 Task: In the  document invoice.rtf Use the tool word Count 'and display word count while typing'. Find the word using Dictionary 'joyous'. Below name insert the link: www.facebook.com
Action: Mouse moved to (306, 404)
Screenshot: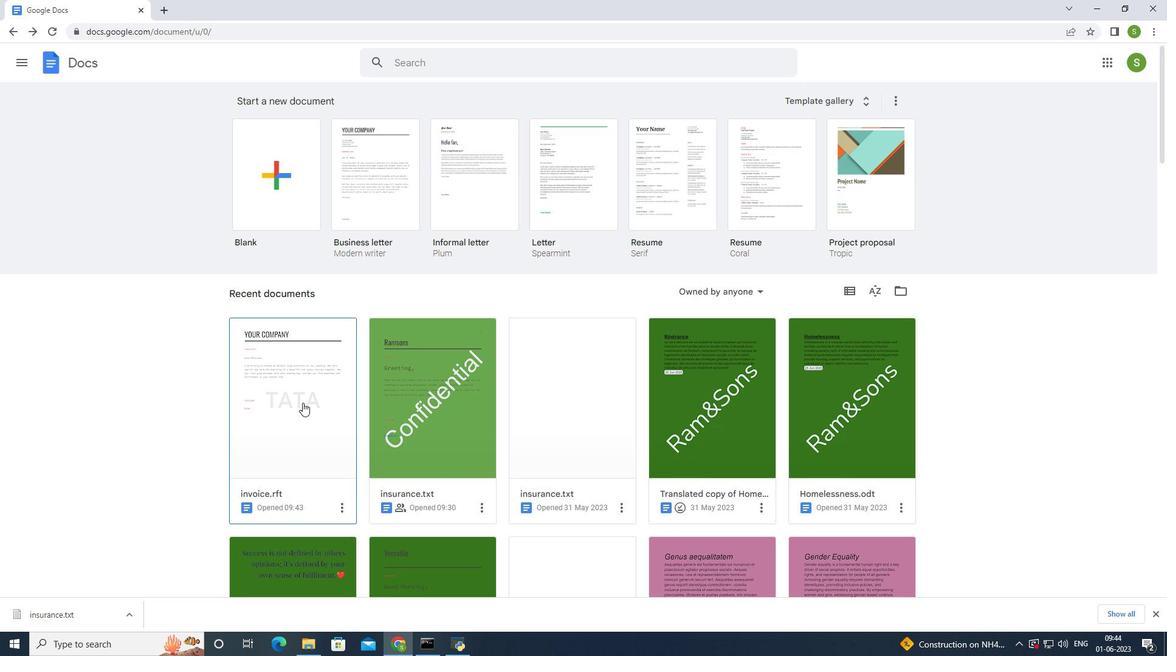 
Action: Mouse pressed left at (306, 404)
Screenshot: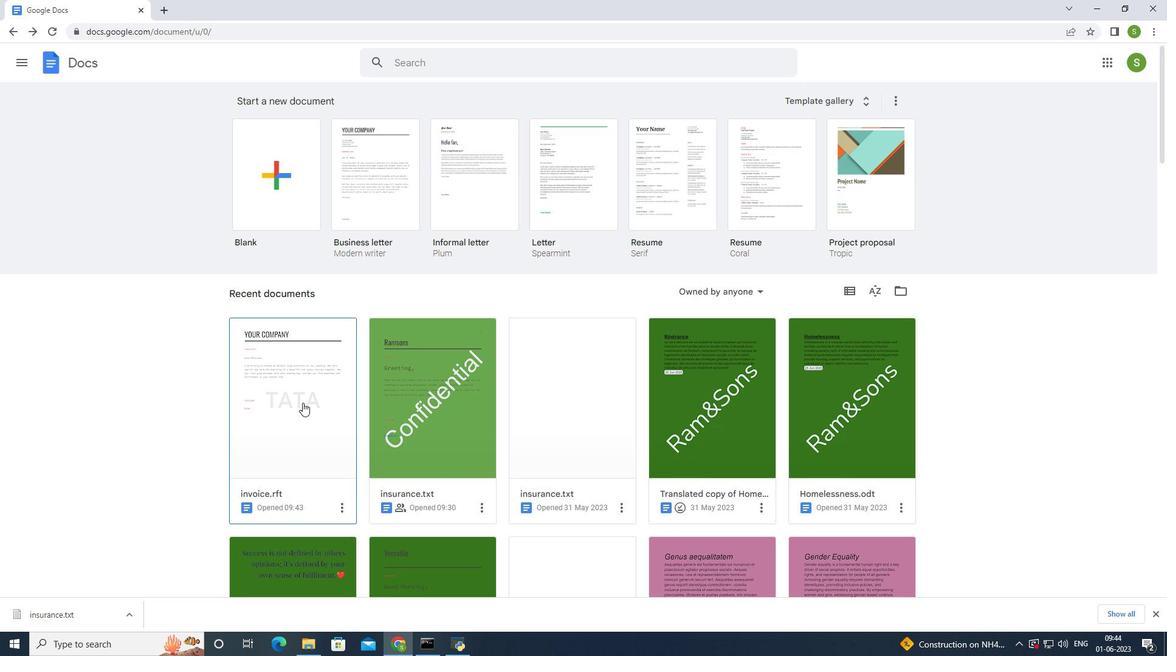 
Action: Mouse moved to (45, 68)
Screenshot: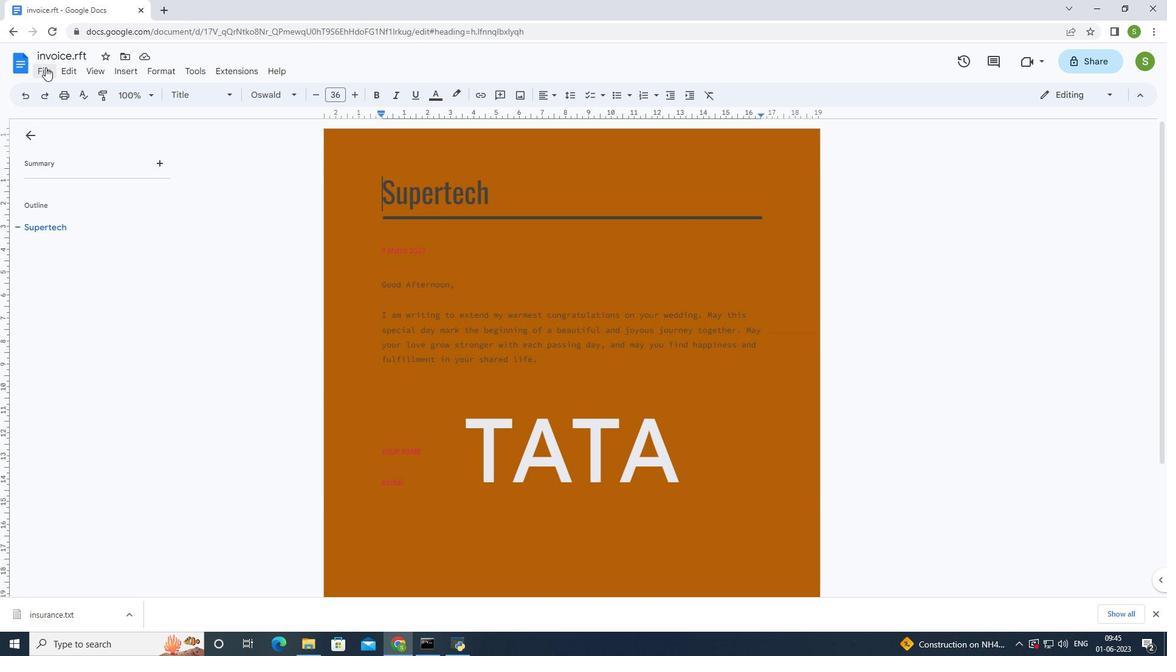 
Action: Mouse pressed left at (45, 68)
Screenshot: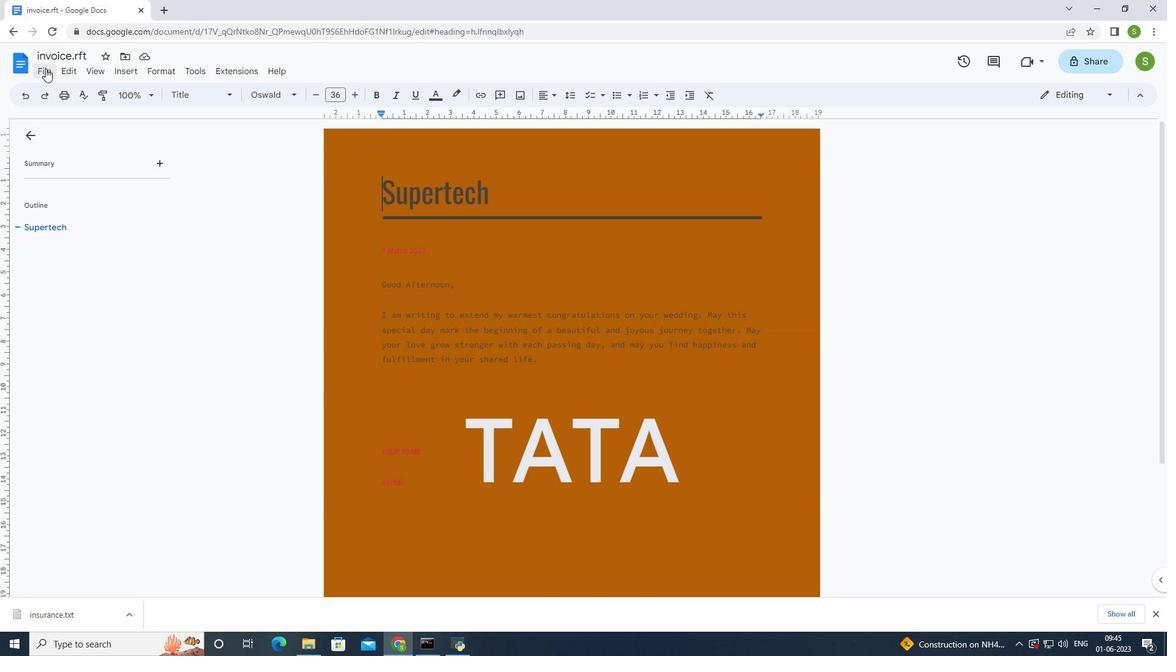 
Action: Mouse moved to (204, 116)
Screenshot: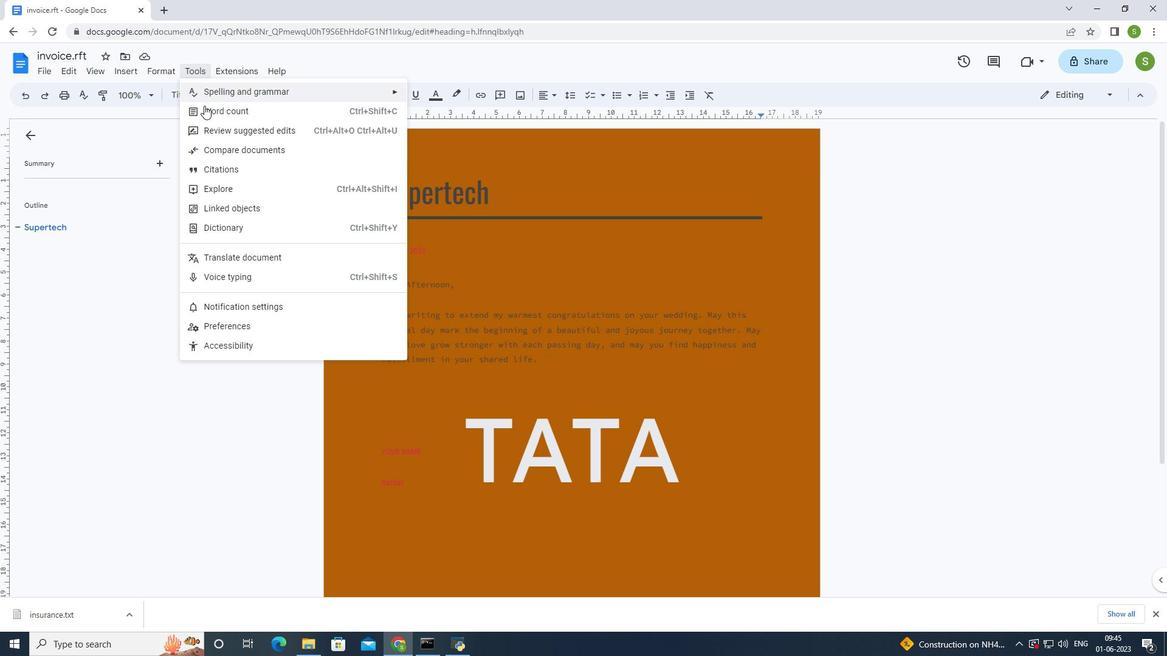 
Action: Mouse pressed left at (204, 116)
Screenshot: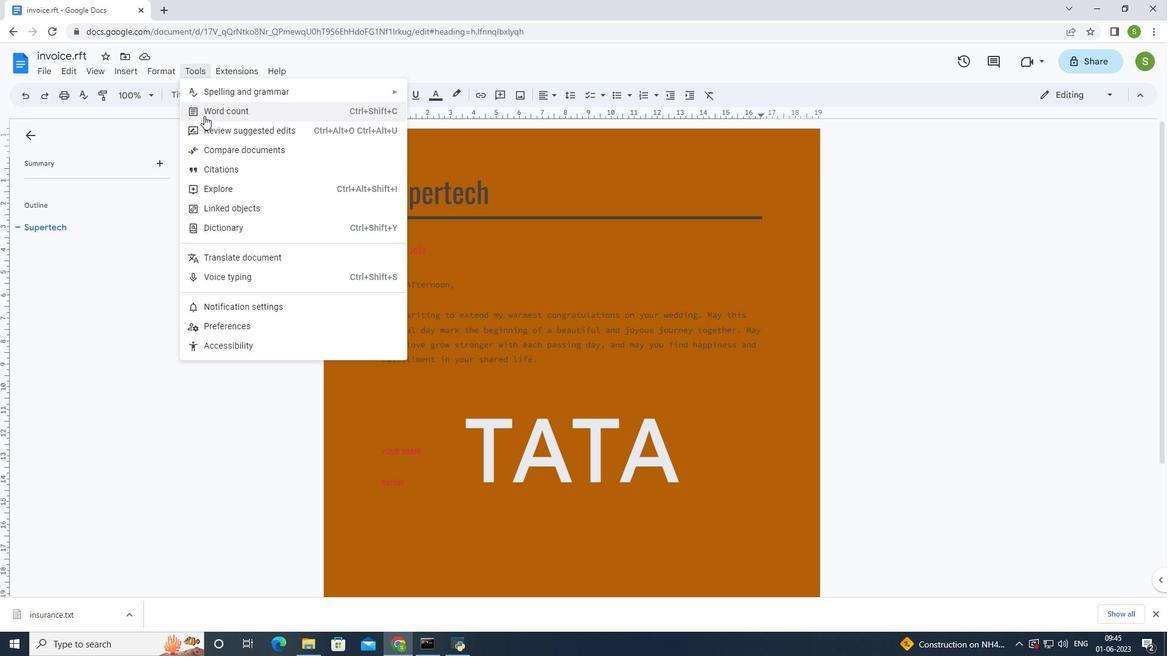 
Action: Mouse moved to (503, 378)
Screenshot: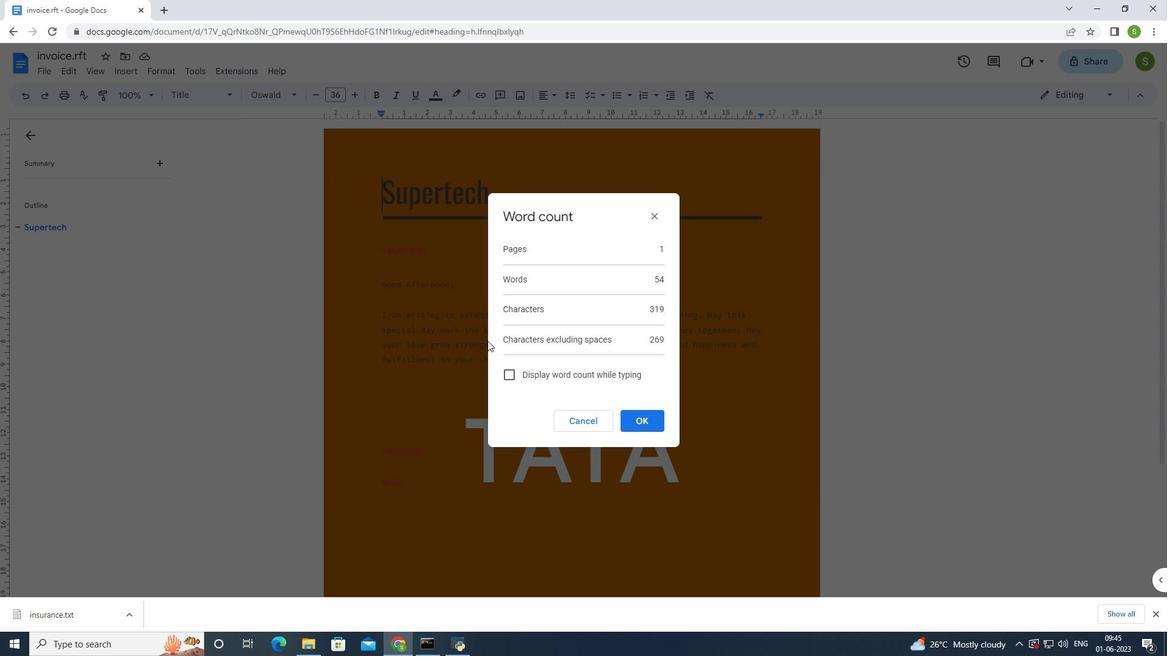 
Action: Mouse pressed left at (503, 378)
Screenshot: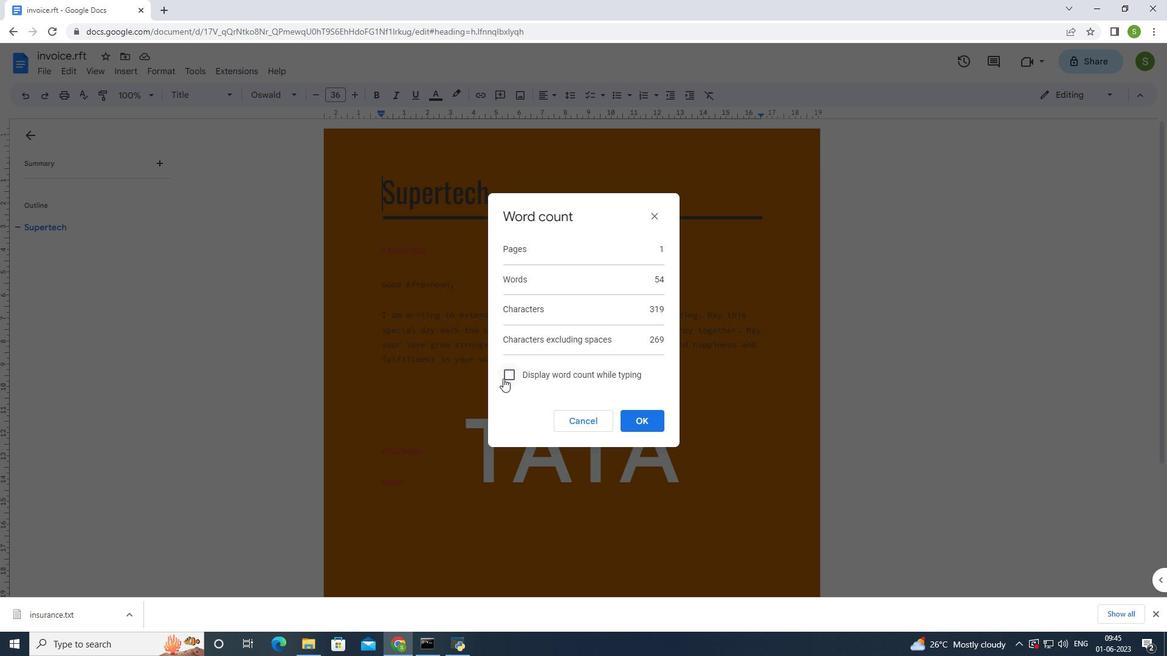 
Action: Mouse moved to (638, 425)
Screenshot: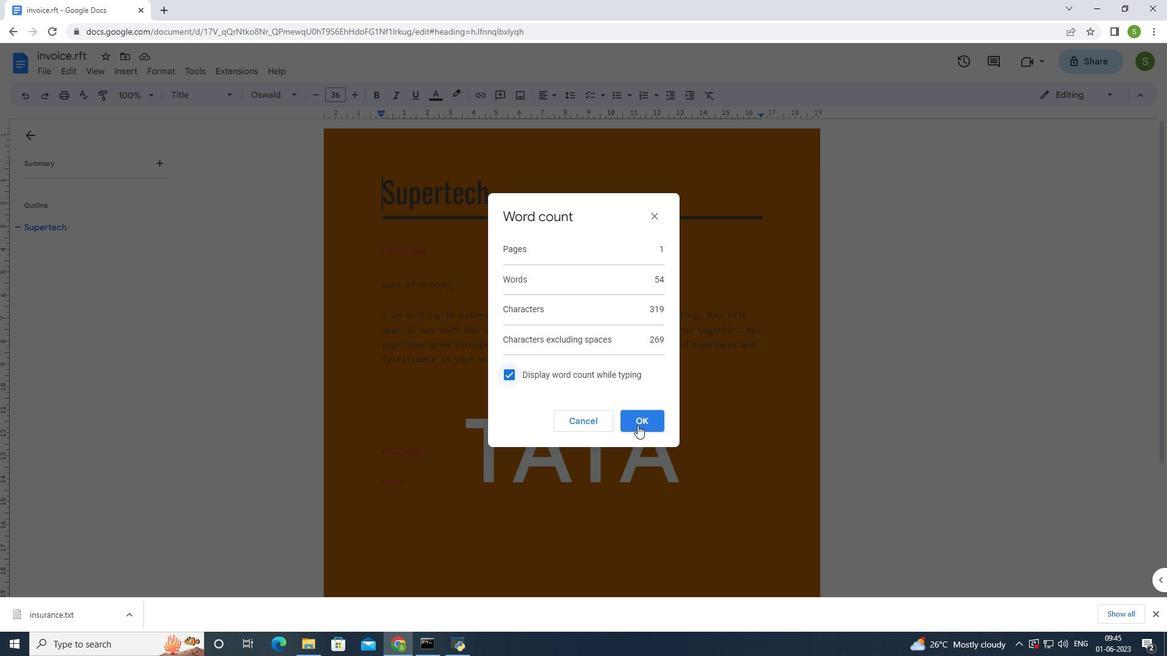 
Action: Mouse pressed left at (638, 425)
Screenshot: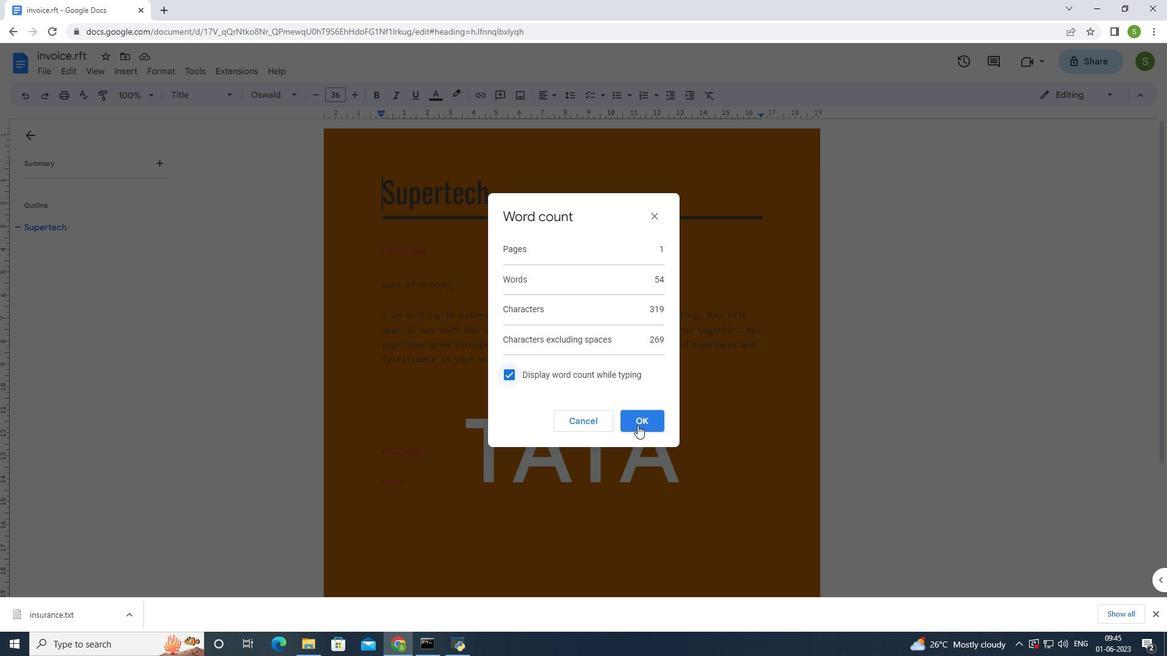 
Action: Mouse moved to (188, 72)
Screenshot: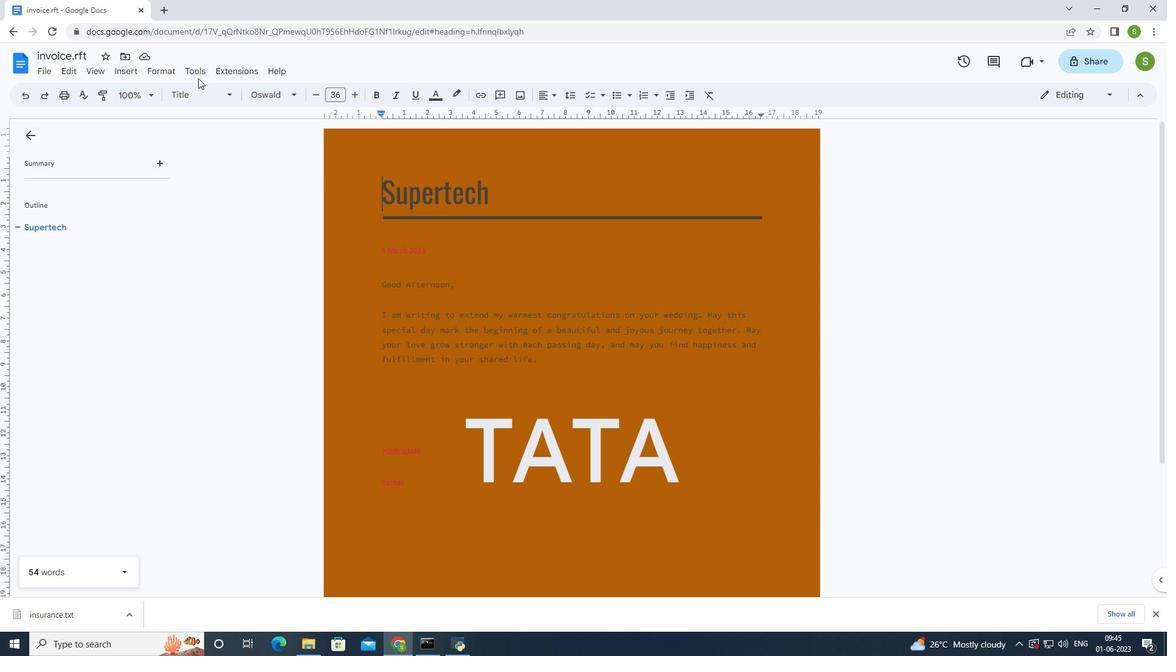 
Action: Mouse pressed left at (188, 72)
Screenshot: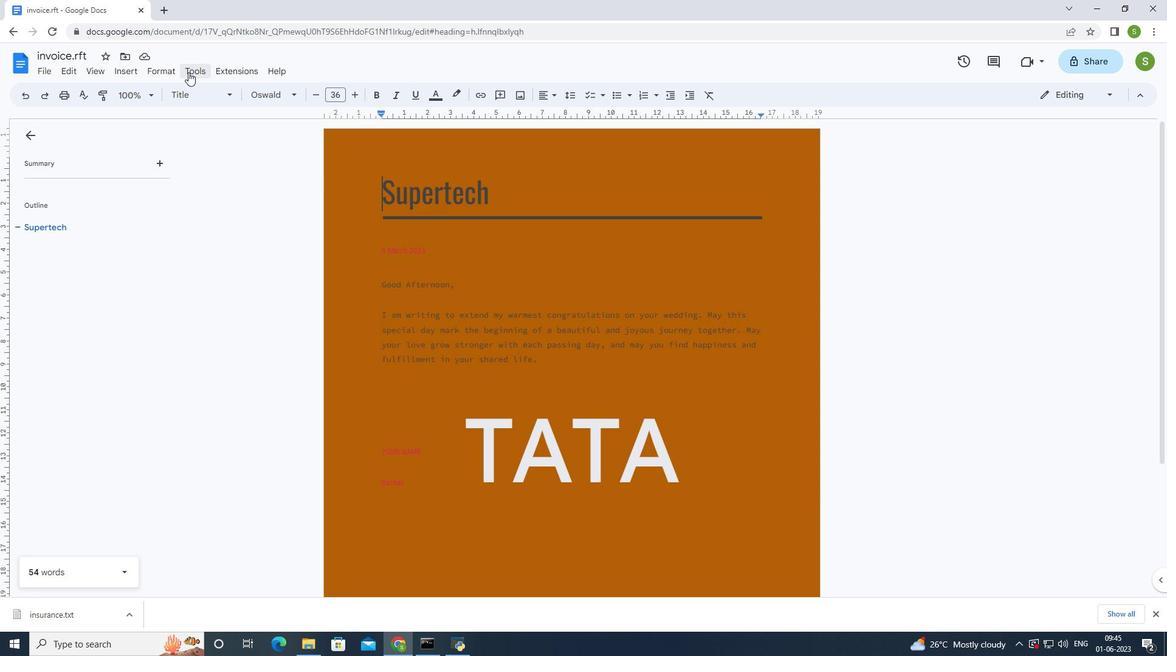 
Action: Mouse moved to (207, 227)
Screenshot: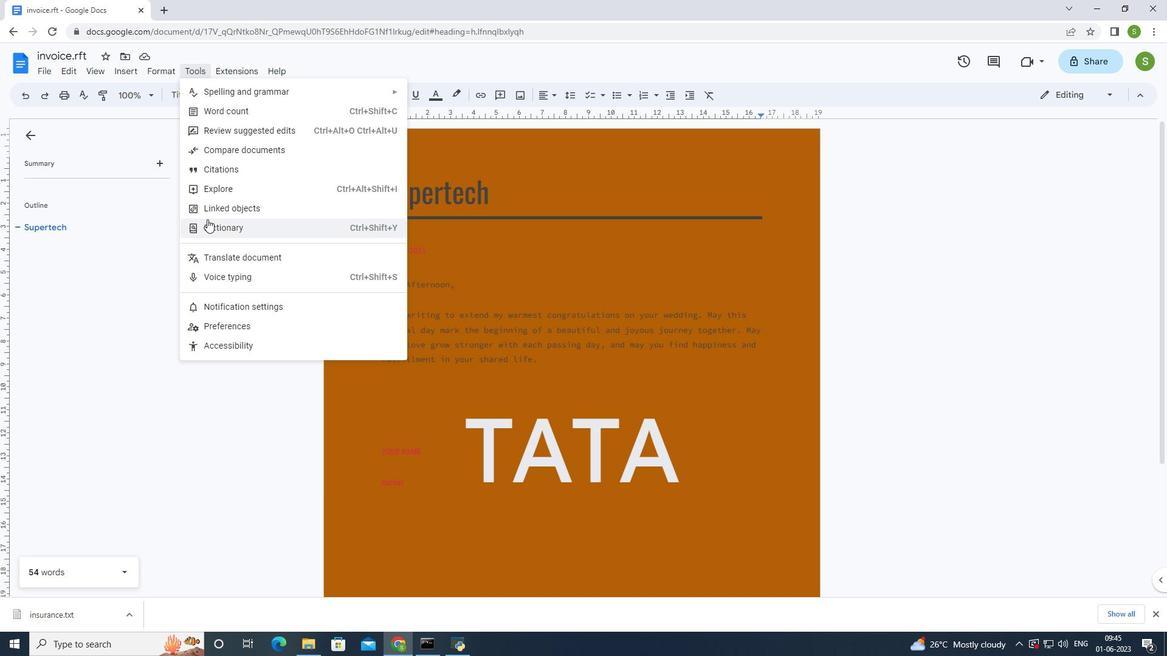 
Action: Mouse pressed left at (207, 227)
Screenshot: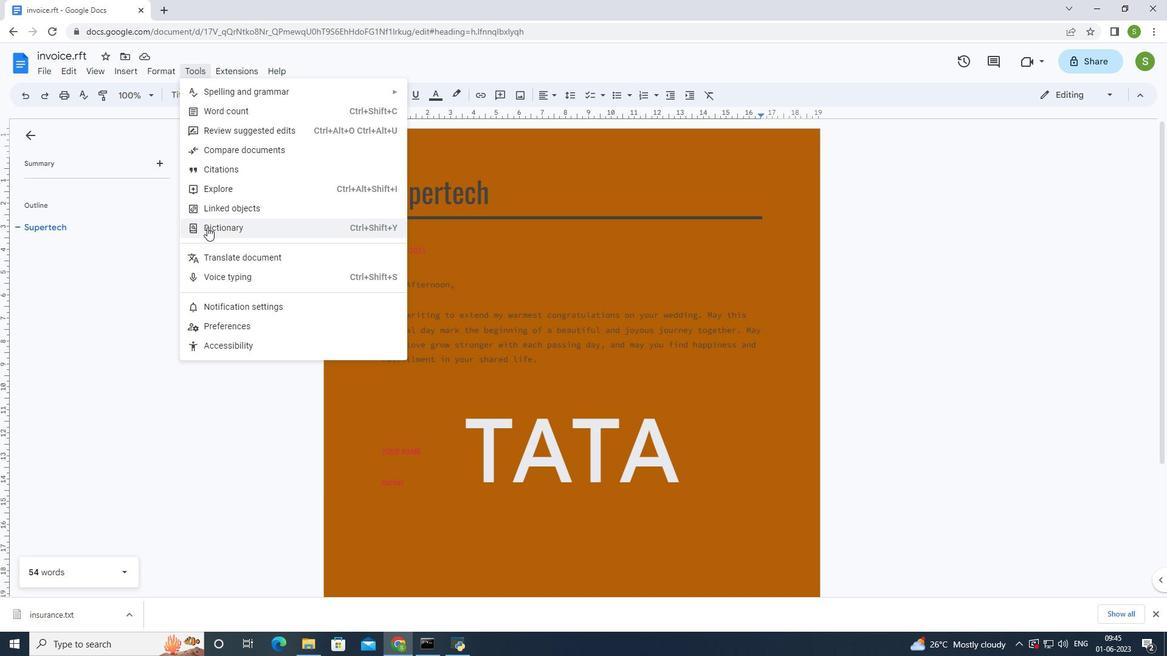 
Action: Mouse moved to (1052, 132)
Screenshot: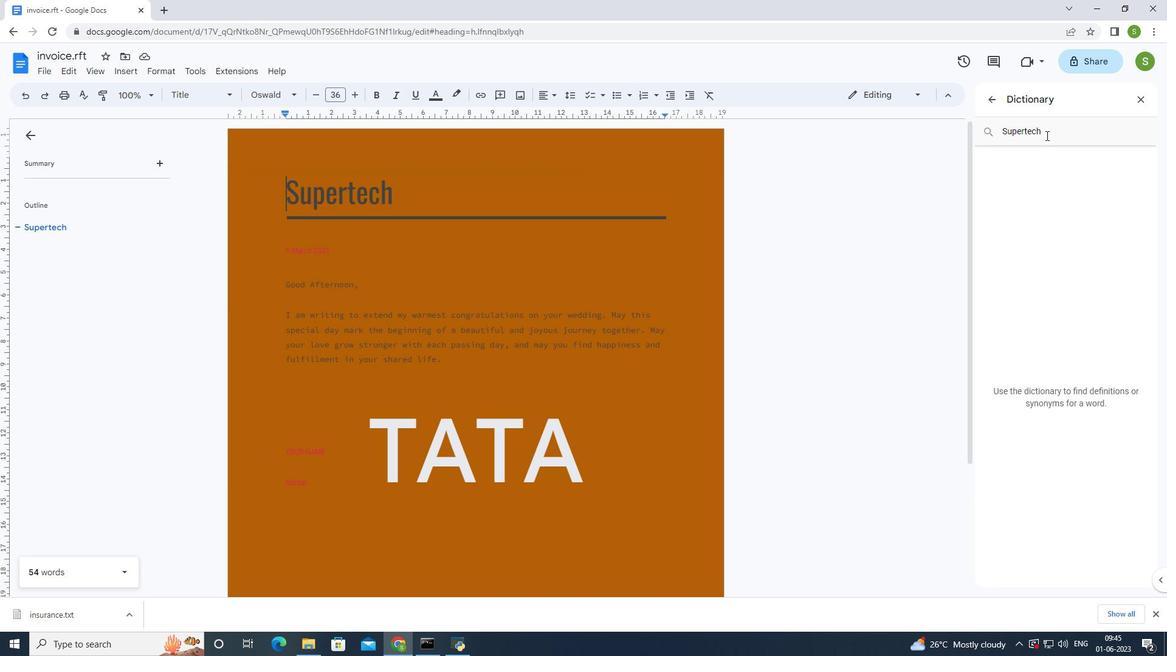 
Action: Mouse pressed left at (1052, 132)
Screenshot: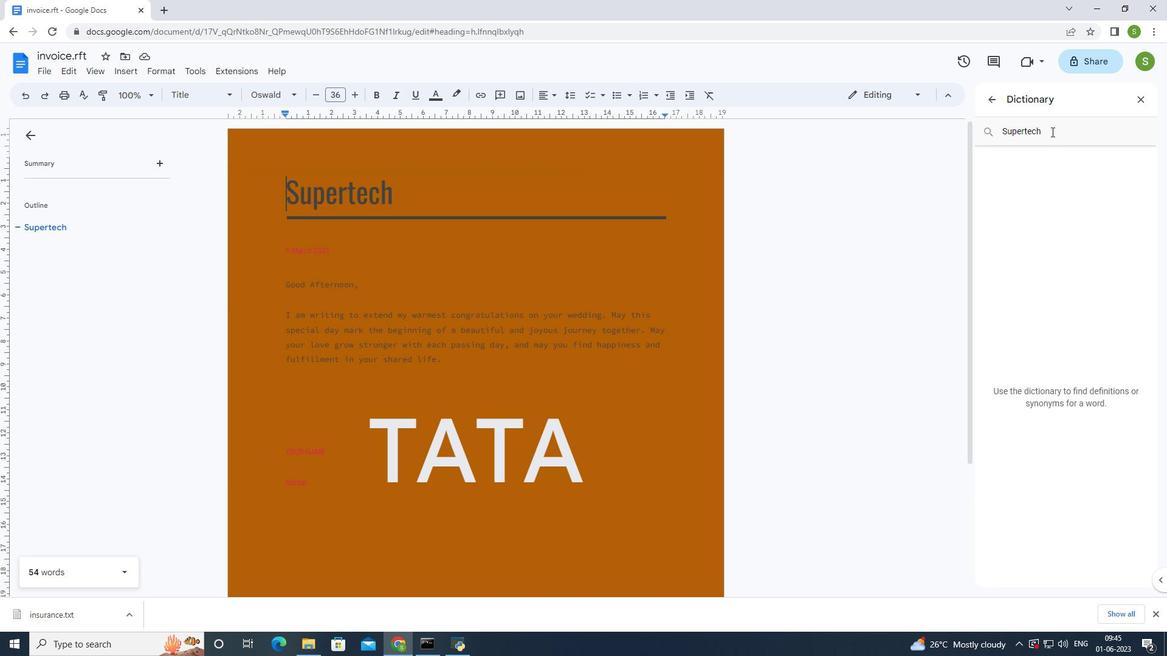 
Action: Mouse moved to (1045, 121)
Screenshot: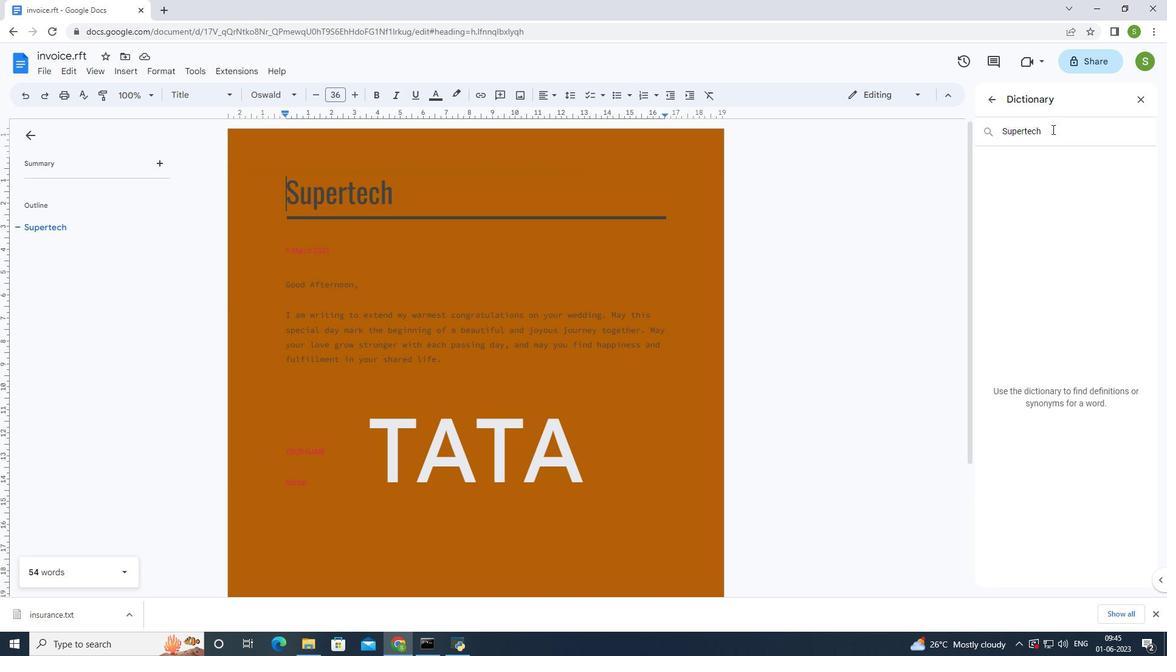 
Action: Key pressed <Key.backspace><Key.backspace><Key.backspace><Key.backspace><Key.backspace><Key.backspace><Key.backspace><Key.backspace><Key.backspace><Key.backspace><Key.backspace><Key.backspace><Key.backspace>joyous<Key.enter>
Screenshot: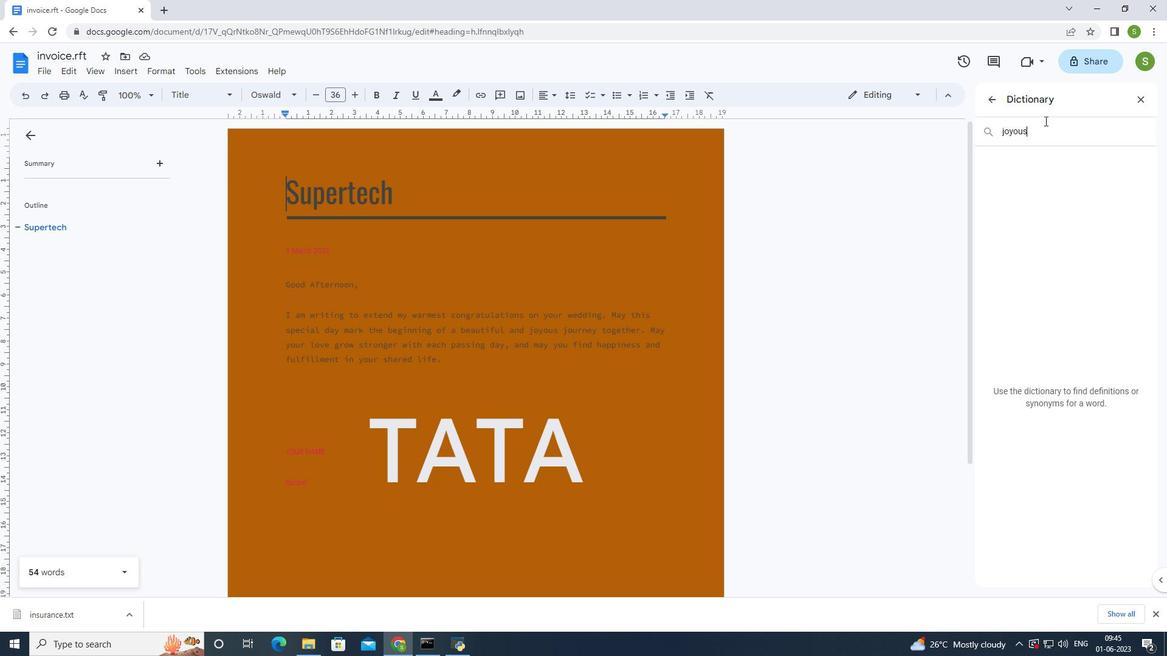 
Action: Mouse moved to (430, 387)
Screenshot: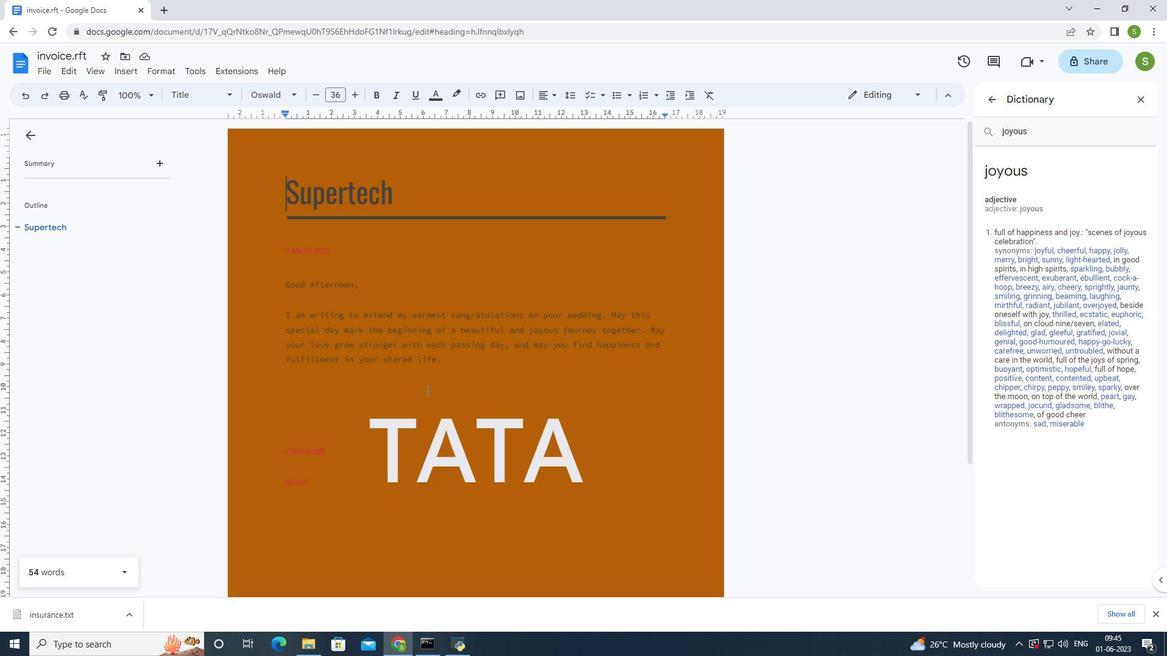 
Action: Mouse scrolled (430, 386) with delta (0, 0)
Screenshot: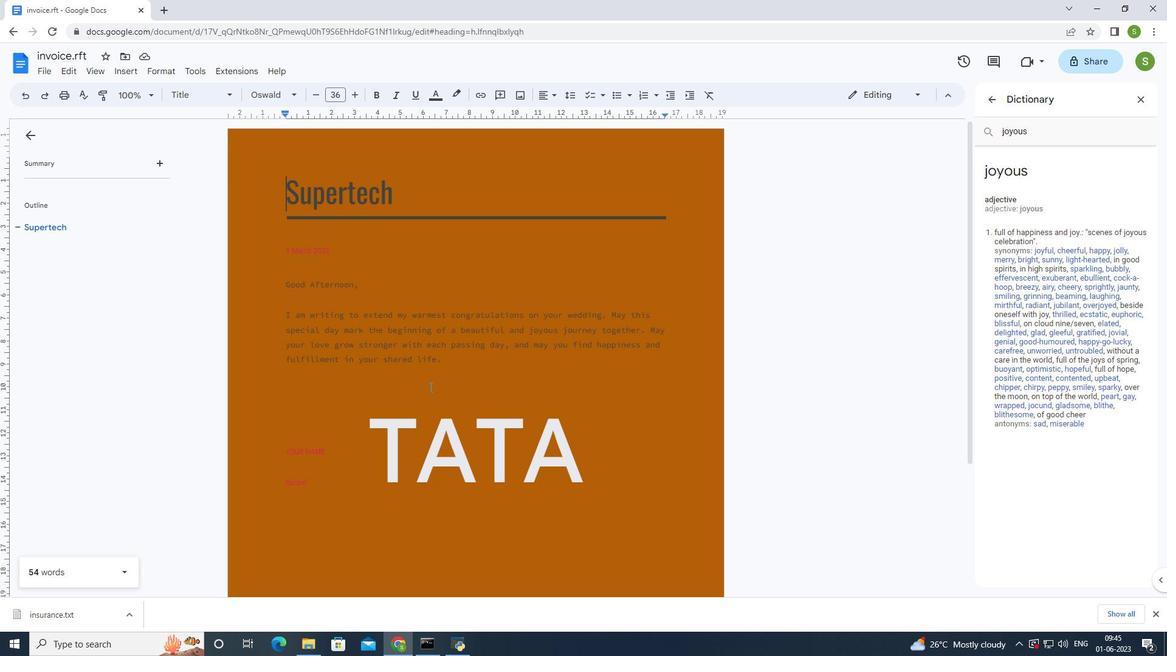
Action: Mouse scrolled (430, 386) with delta (0, 0)
Screenshot: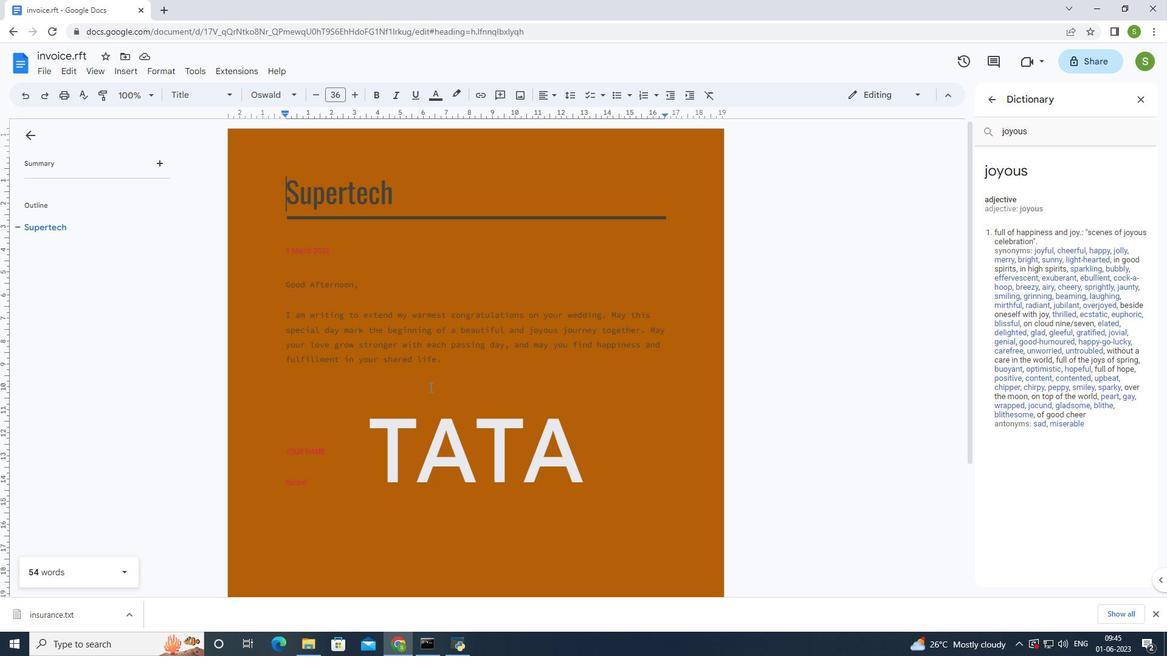 
Action: Mouse moved to (431, 386)
Screenshot: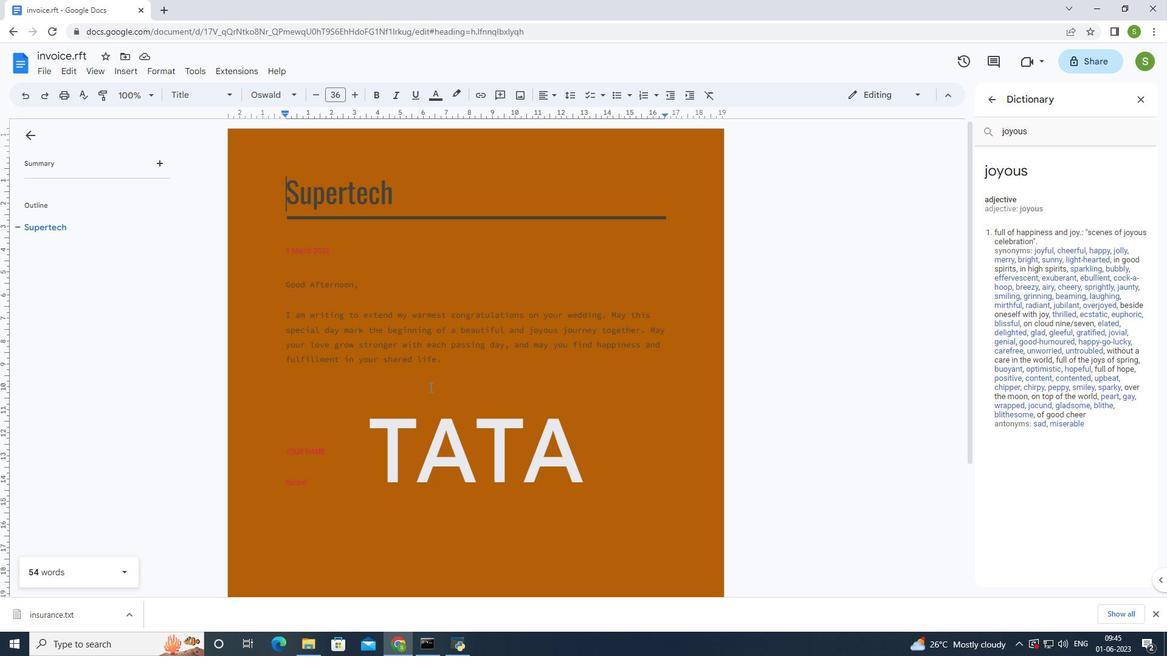 
Action: Mouse scrolled (431, 386) with delta (0, 0)
Screenshot: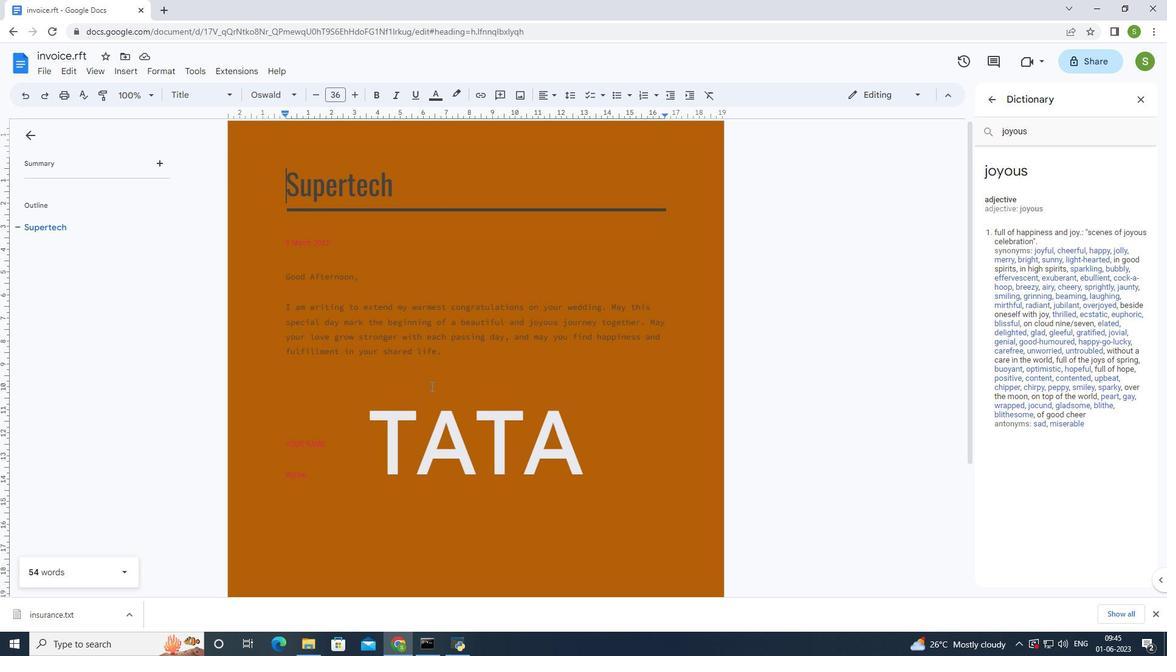 
Action: Mouse scrolled (431, 386) with delta (0, 0)
Screenshot: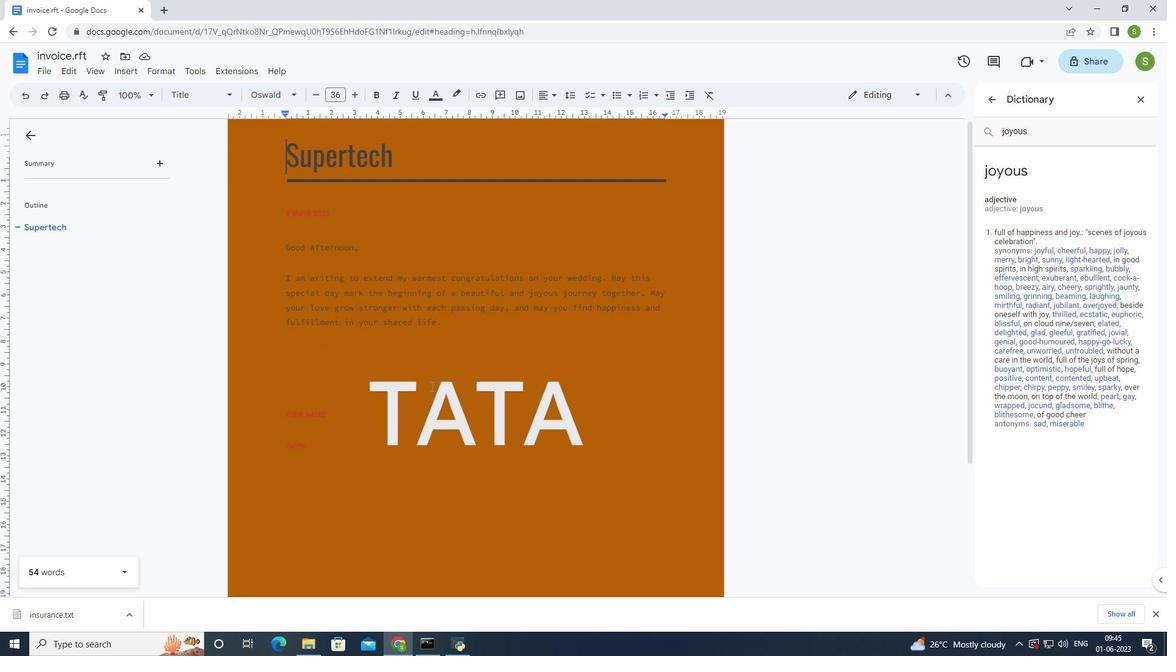 
Action: Mouse moved to (333, 305)
Screenshot: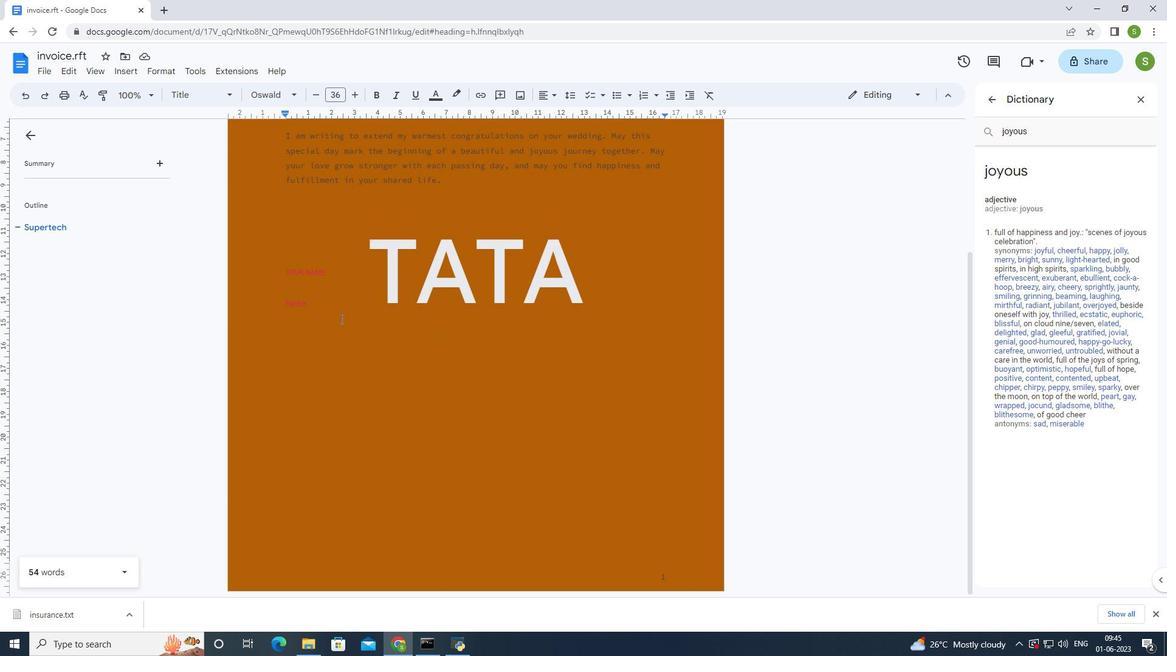 
Action: Mouse pressed left at (333, 305)
Screenshot: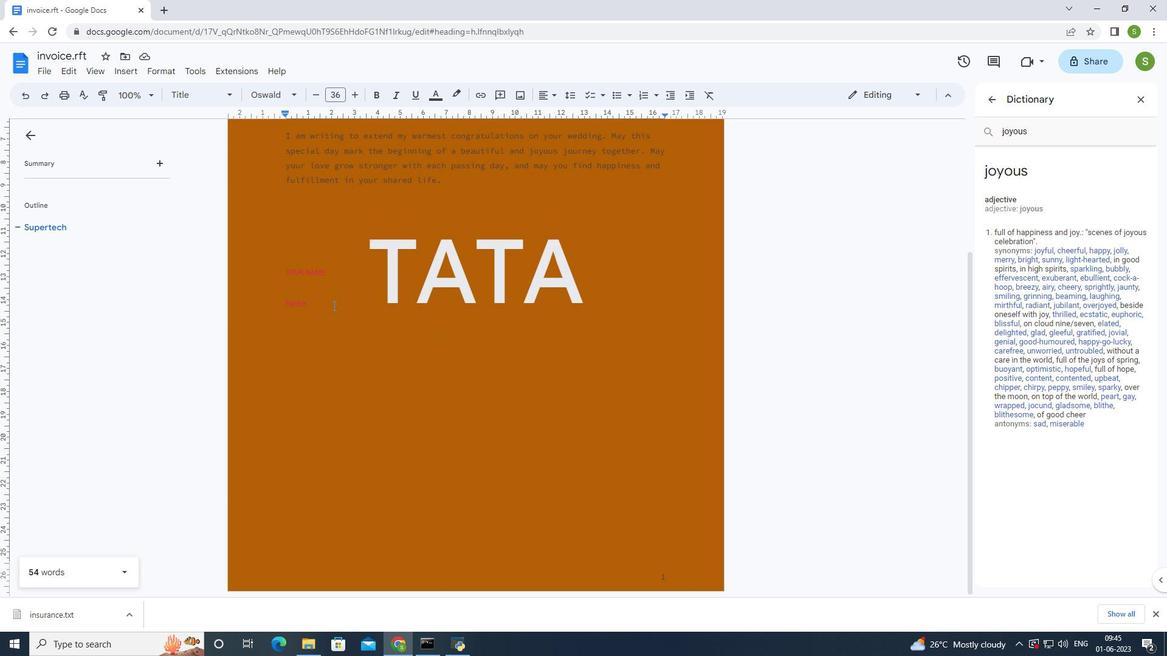 
Action: Mouse moved to (484, 308)
Screenshot: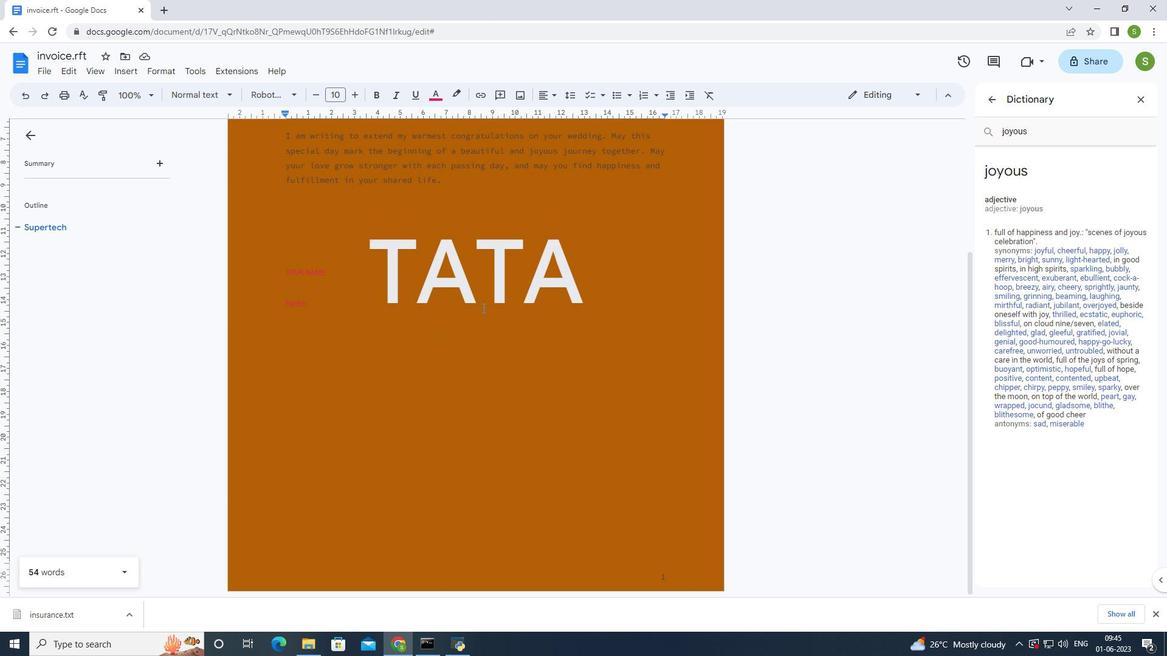 
Action: Key pressed <Key.enter>
Screenshot: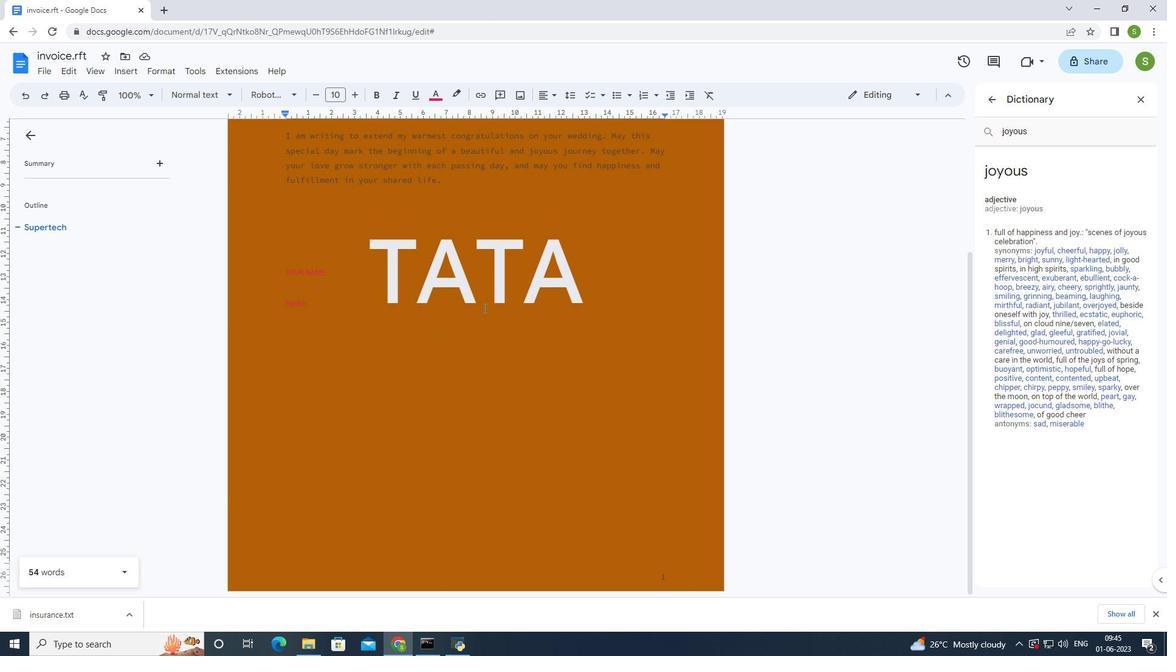 
Action: Mouse moved to (473, 91)
Screenshot: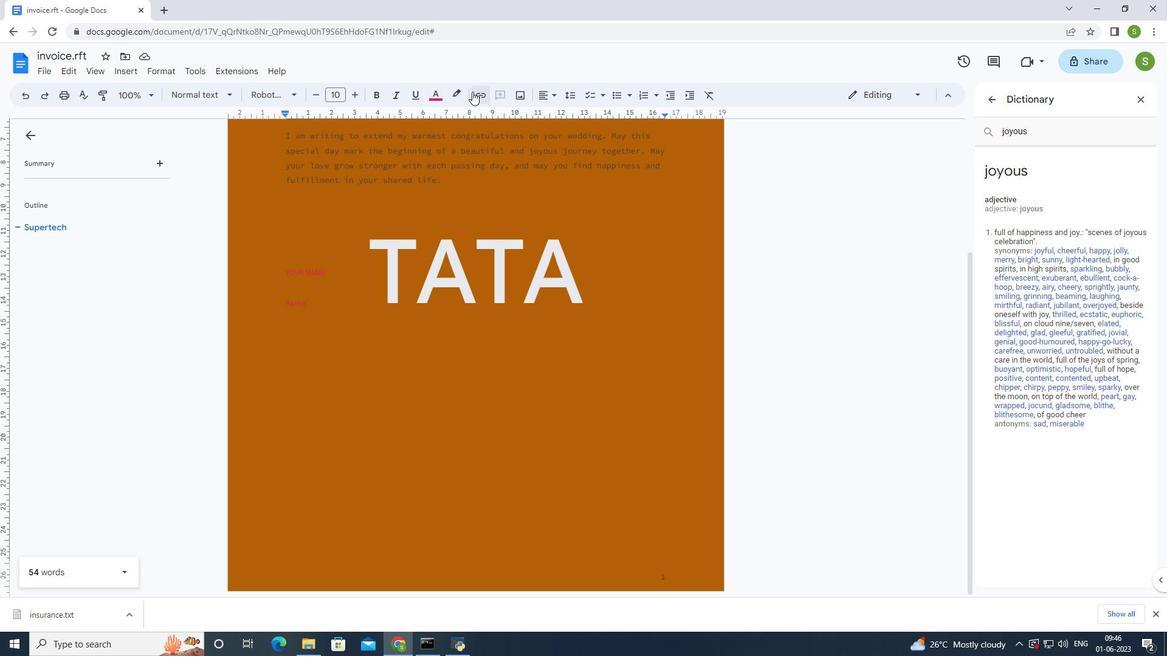 
Action: Mouse pressed left at (473, 91)
Screenshot: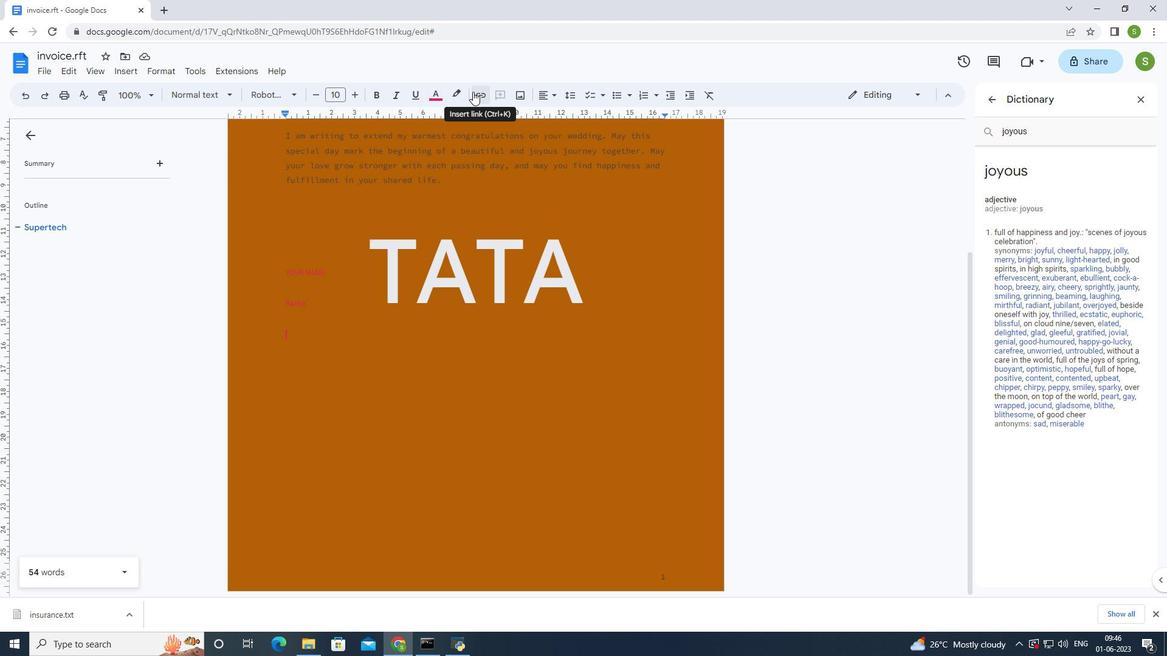 
Action: Mouse moved to (347, 396)
Screenshot: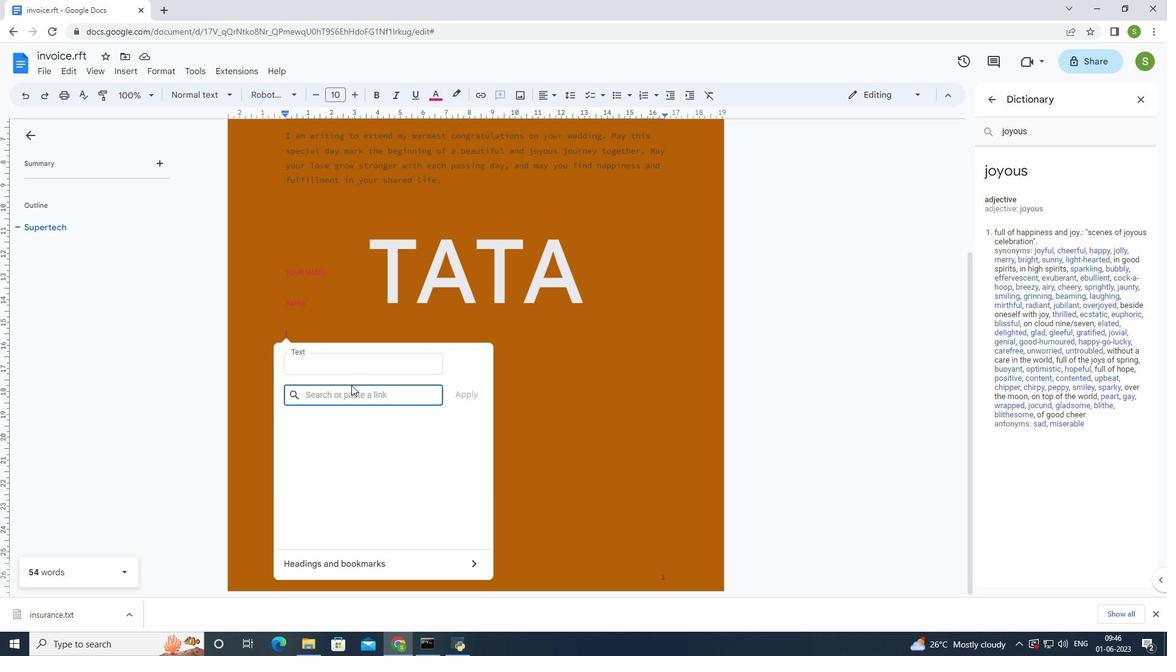 
Action: Mouse pressed left at (347, 396)
Screenshot: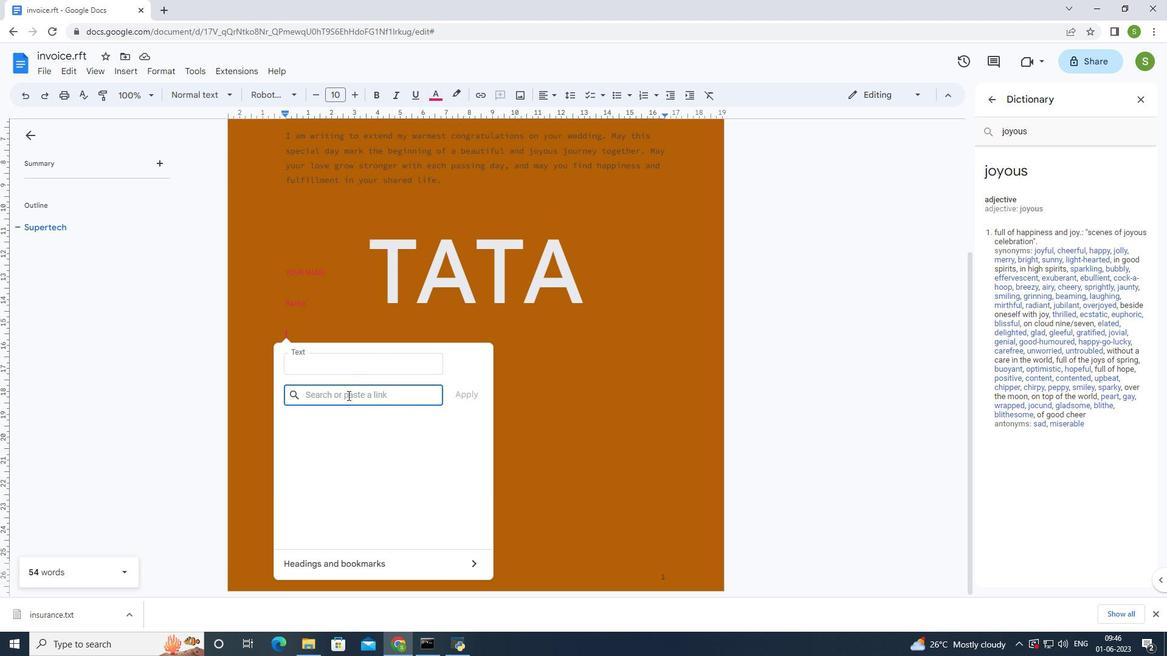 
Action: Mouse moved to (731, 320)
Screenshot: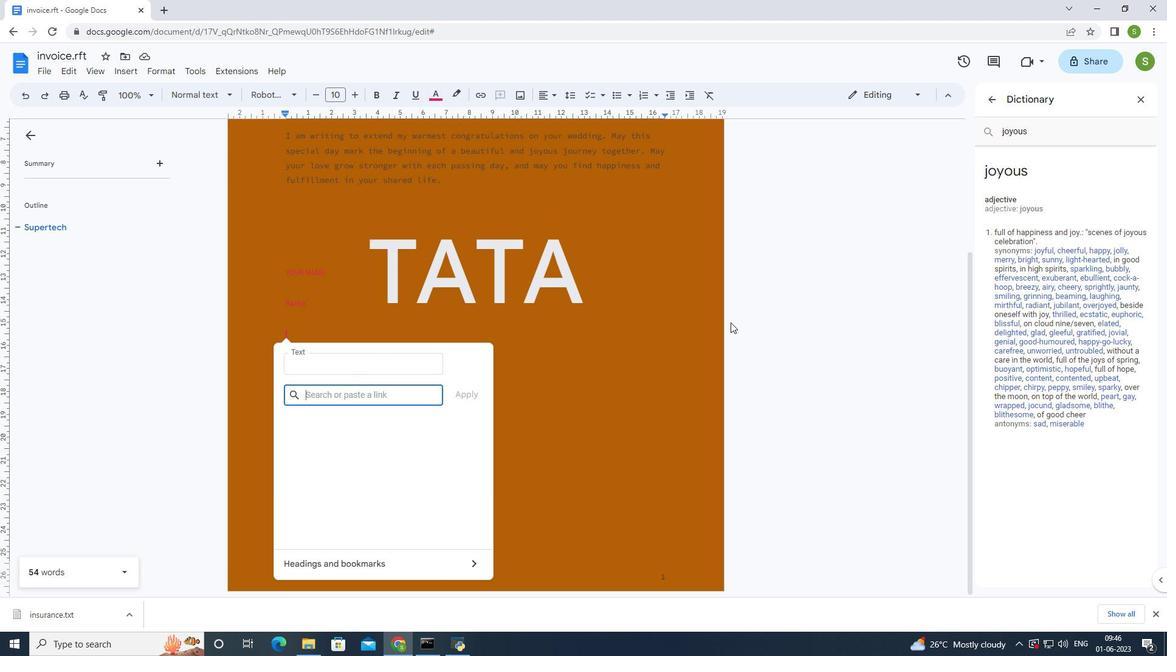 
Action: Key pressed 2
Screenshot: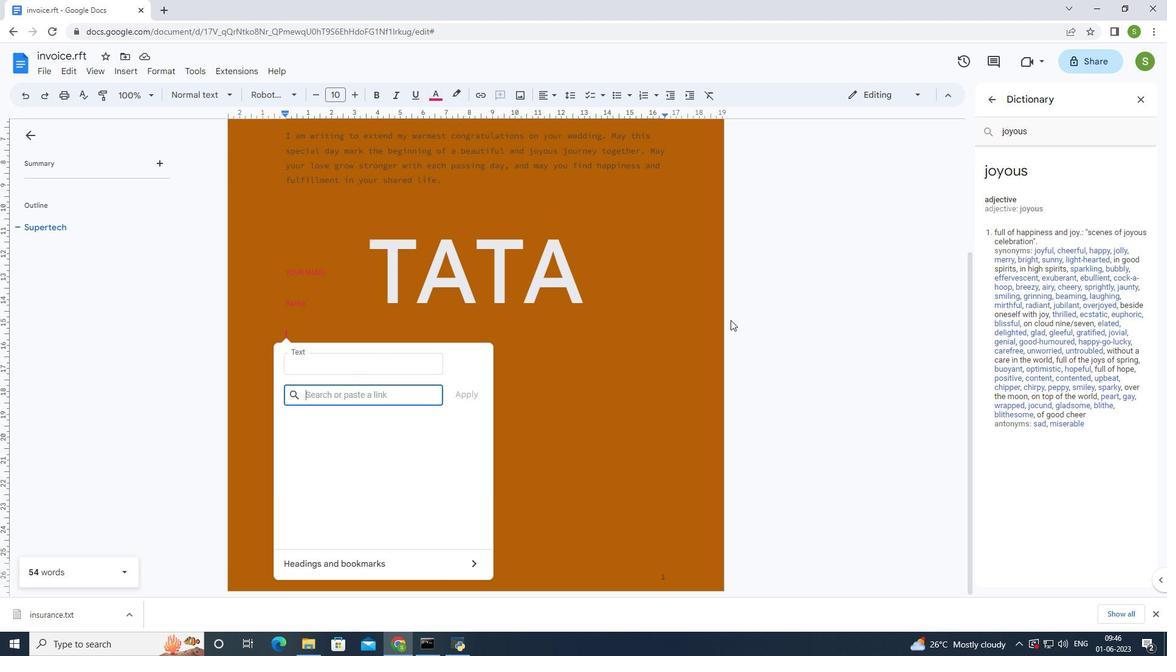 
Action: Mouse moved to (731, 320)
Screenshot: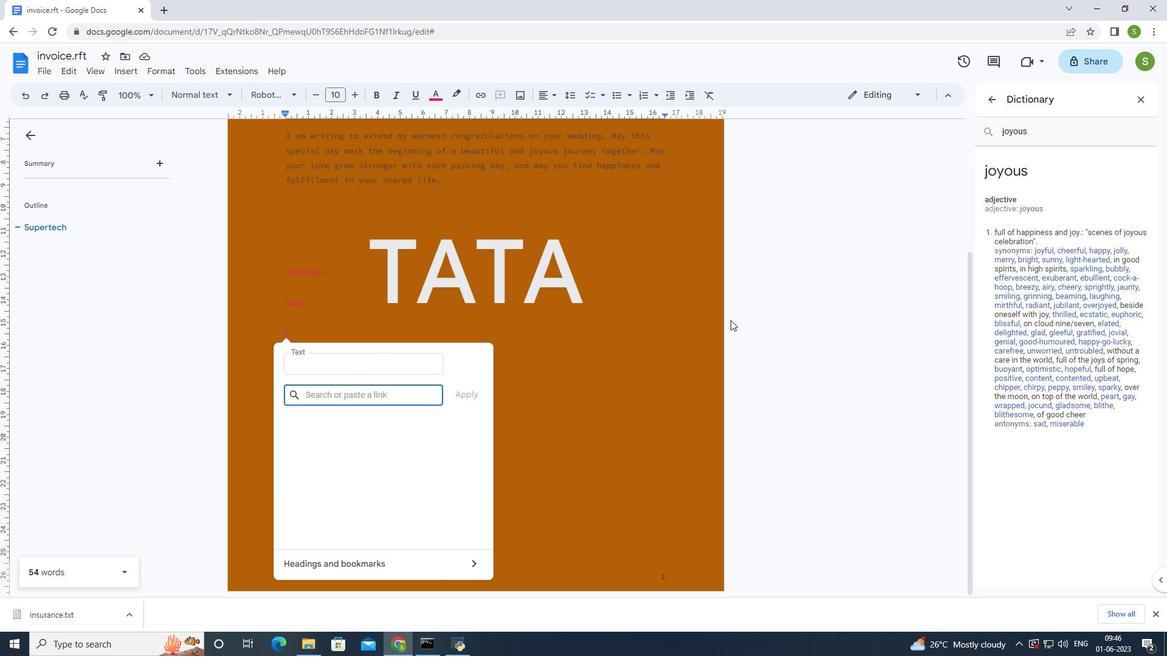 
Action: Key pressed 2
Screenshot: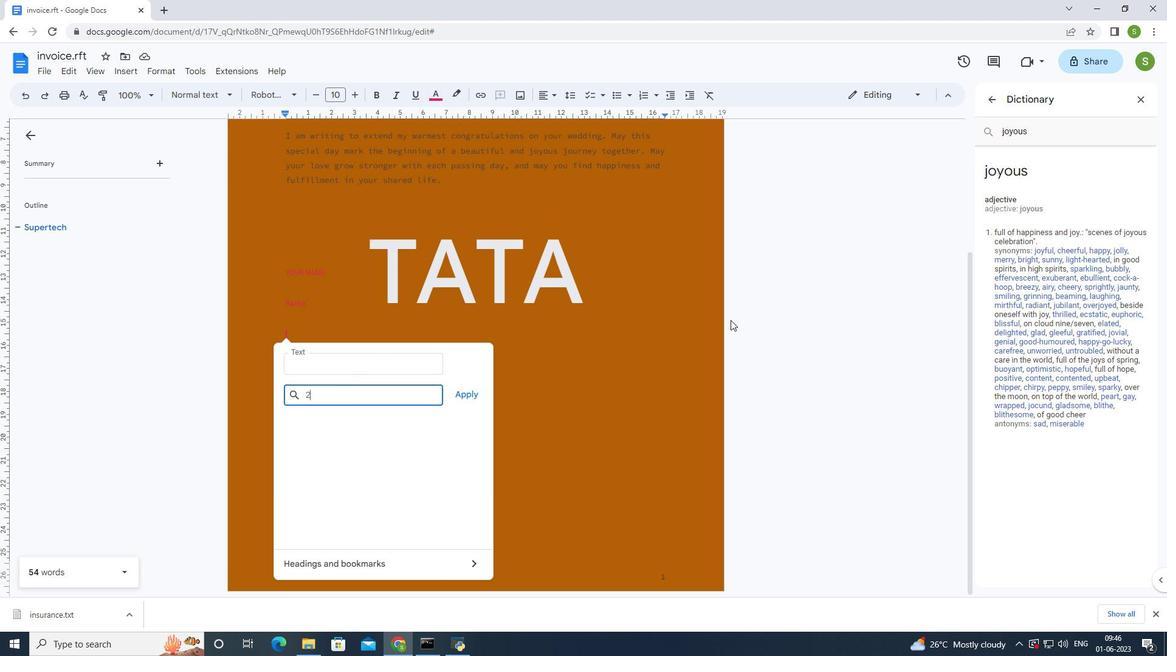 
Action: Mouse moved to (731, 320)
Screenshot: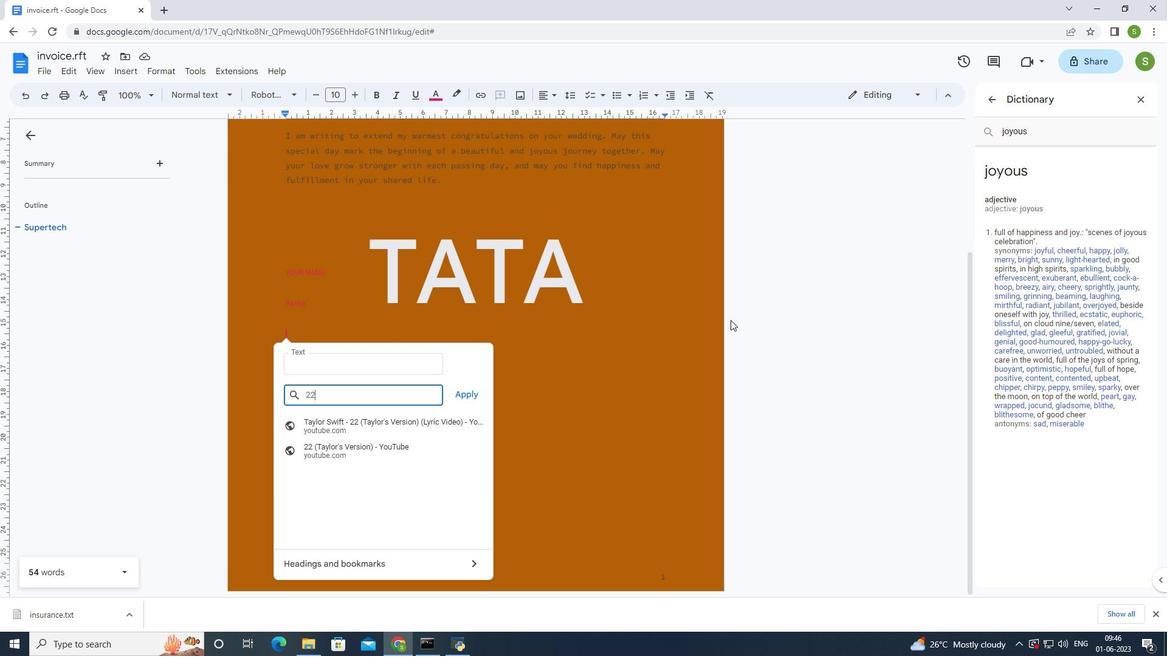 
Action: Key pressed <Key.backspace>
Screenshot: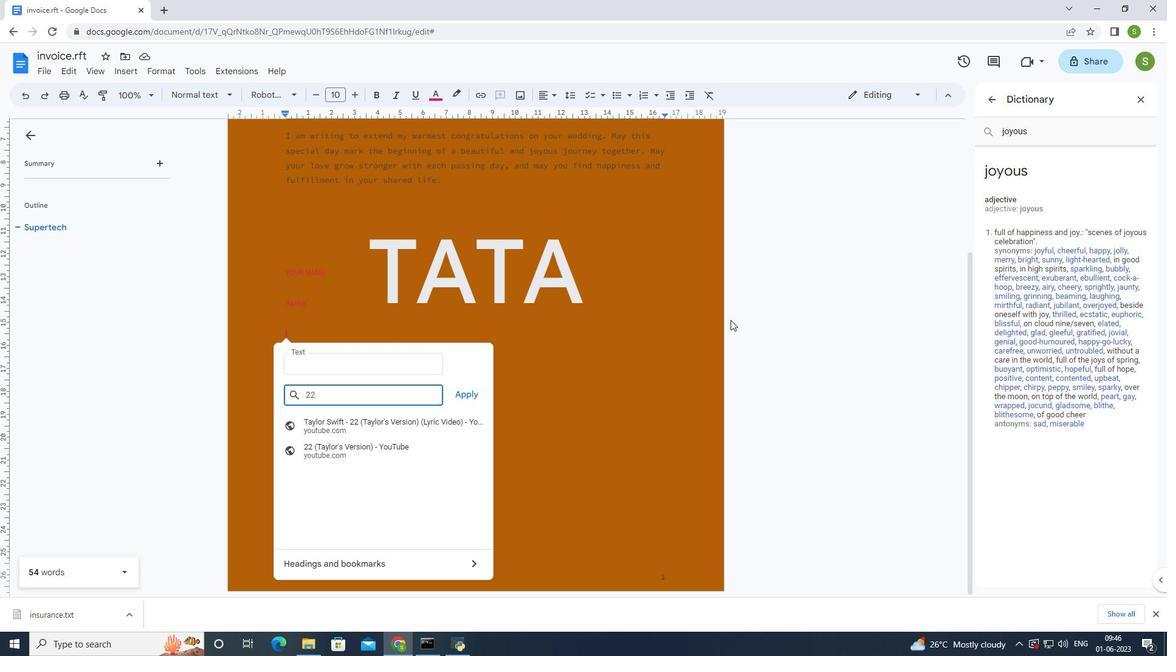 
Action: Mouse moved to (729, 316)
Screenshot: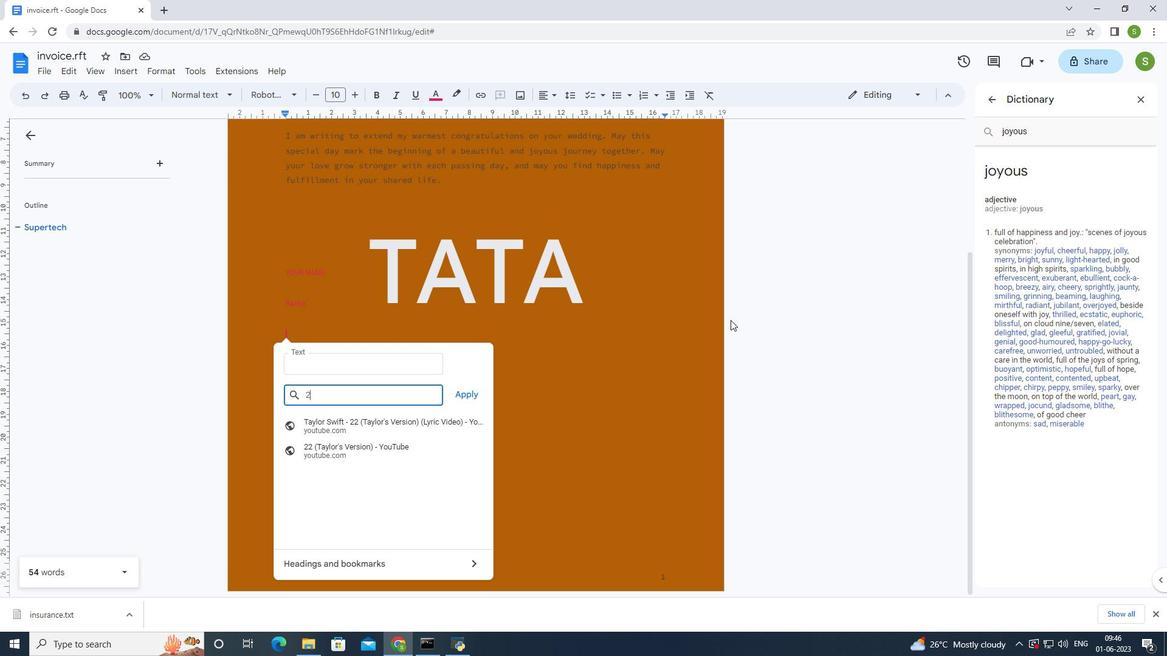 
Action: Key pressed <Key.backspace>
Screenshot: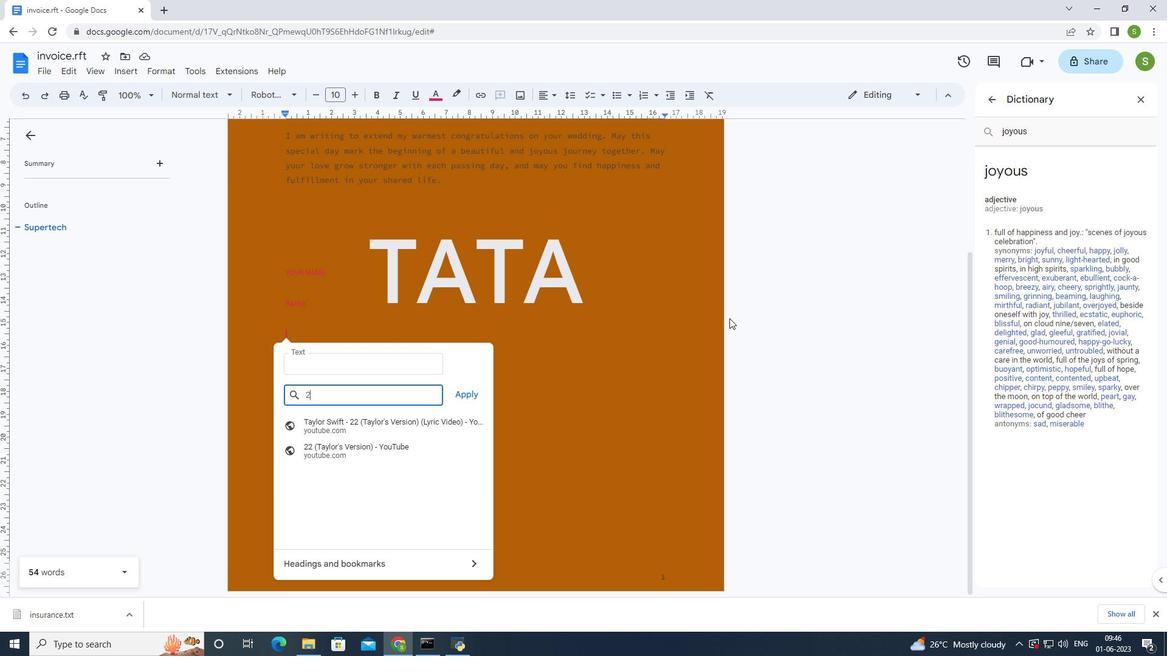 
Action: Mouse moved to (722, 319)
Screenshot: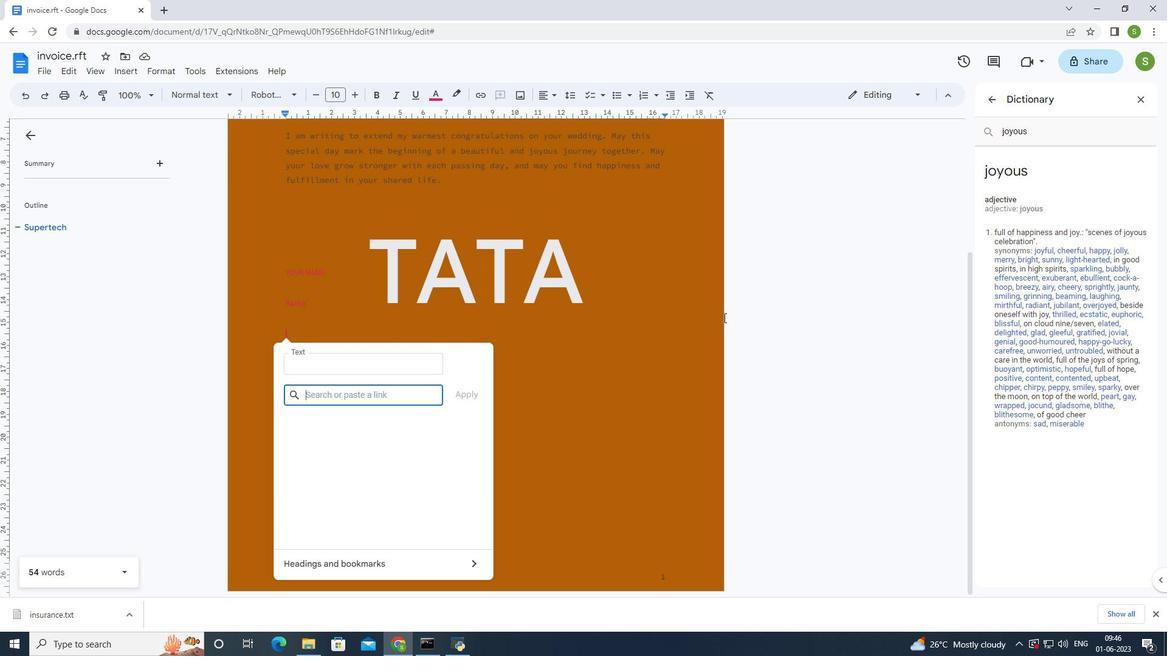 
Action: Key pressed www
Screenshot: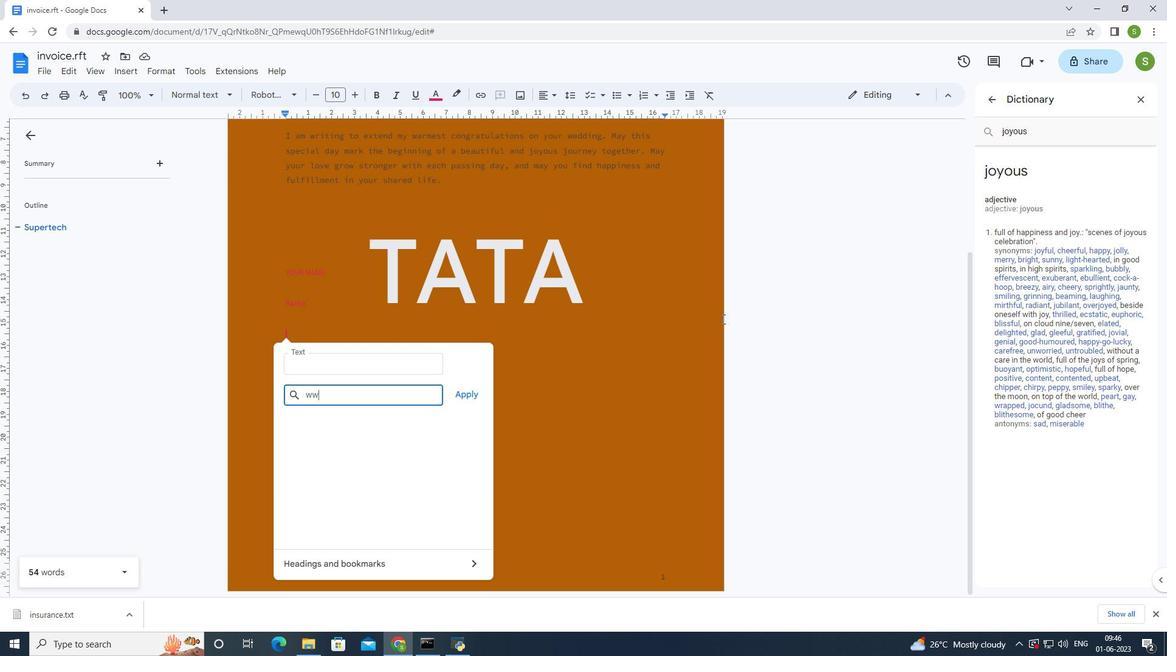 
Action: Mouse moved to (721, 319)
Screenshot: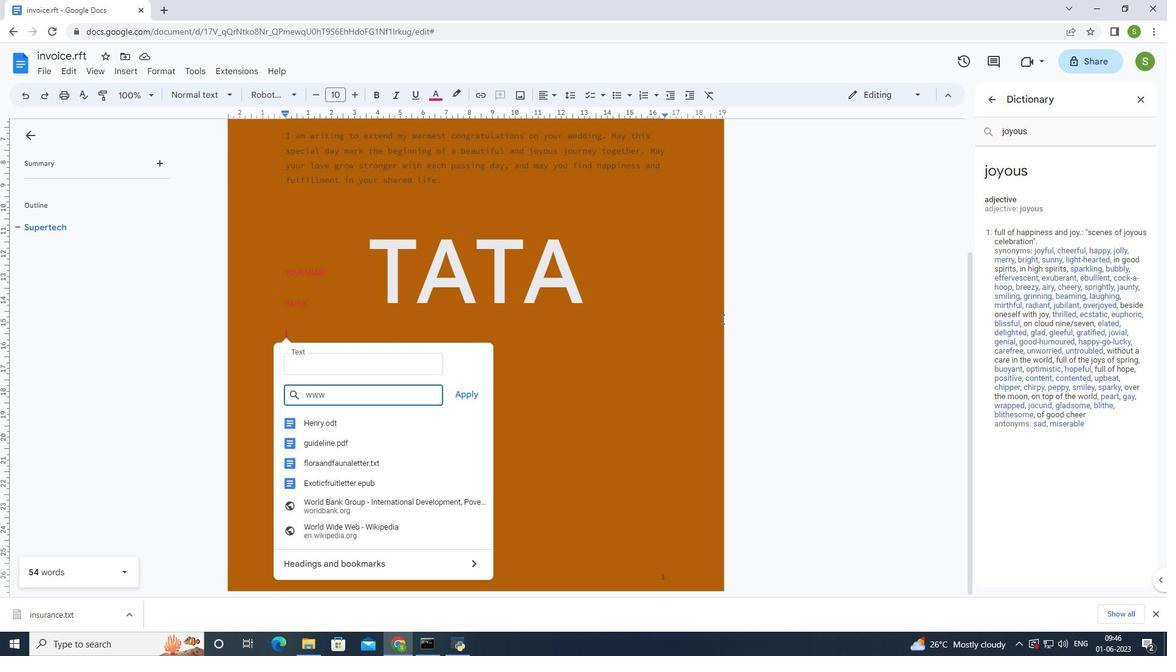 
Action: Key pressed .
Screenshot: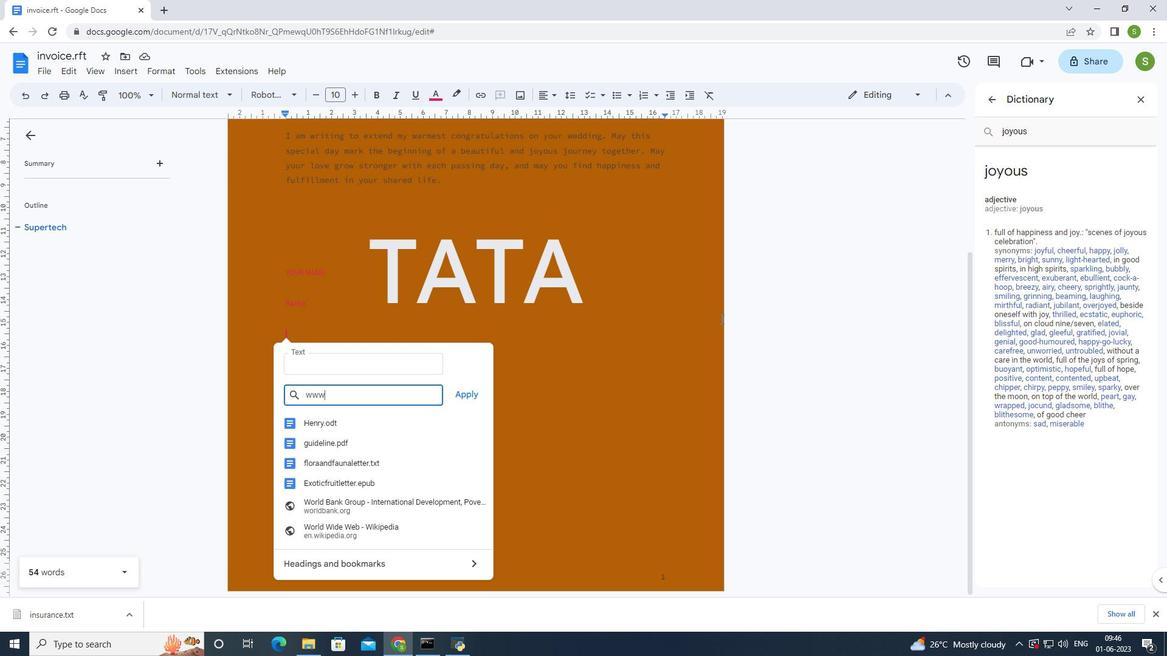 
Action: Mouse moved to (720, 321)
Screenshot: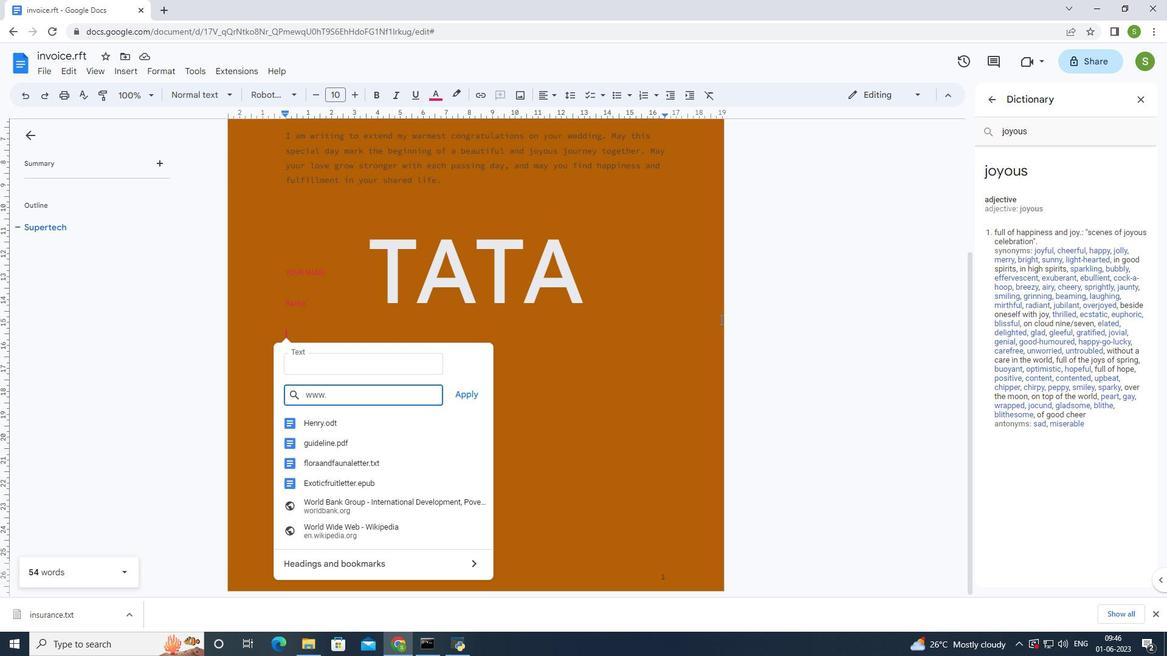 
Action: Key pressed faceb
Screenshot: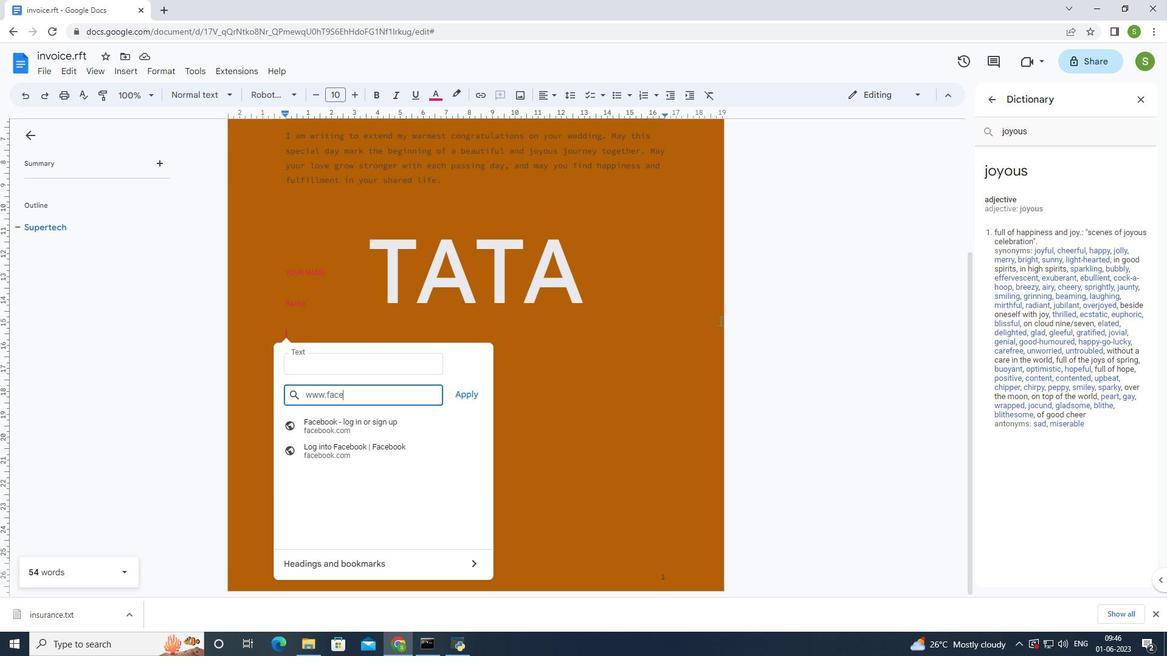 
Action: Mouse moved to (719, 321)
Screenshot: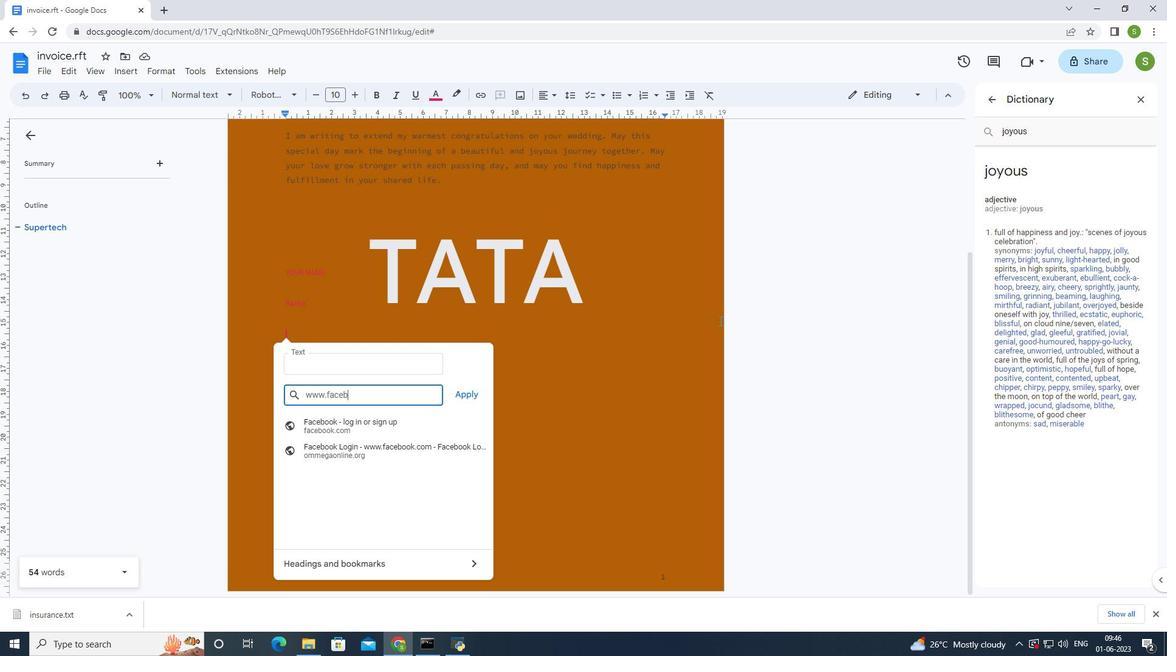 
Action: Key pressed o
Screenshot: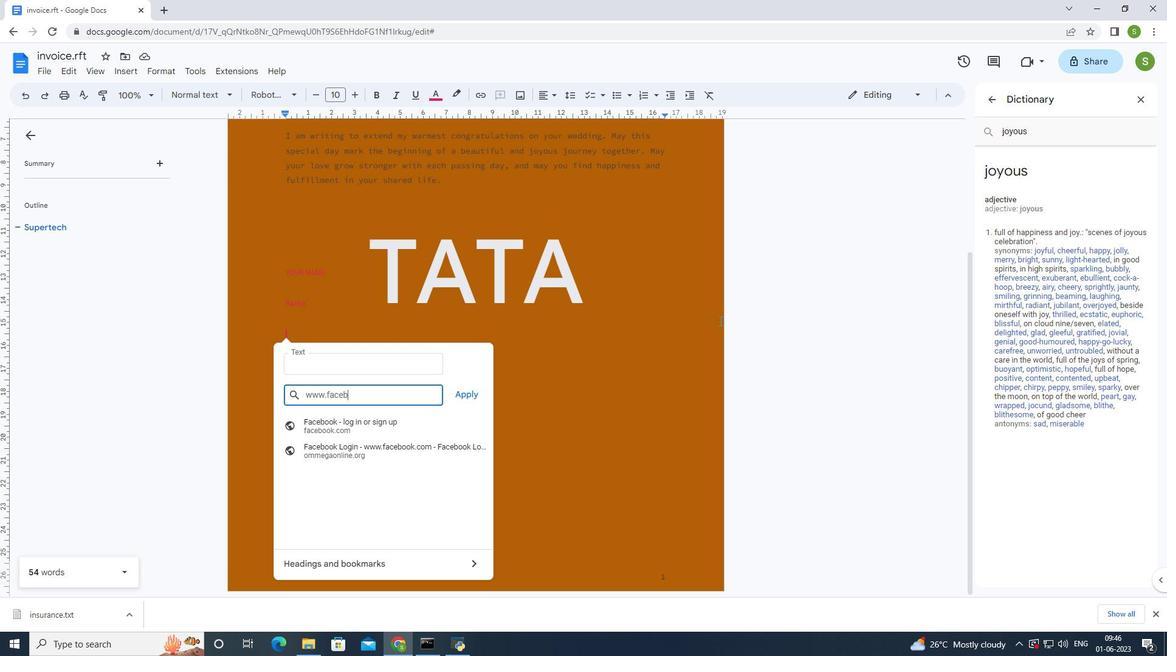 
Action: Mouse moved to (717, 320)
Screenshot: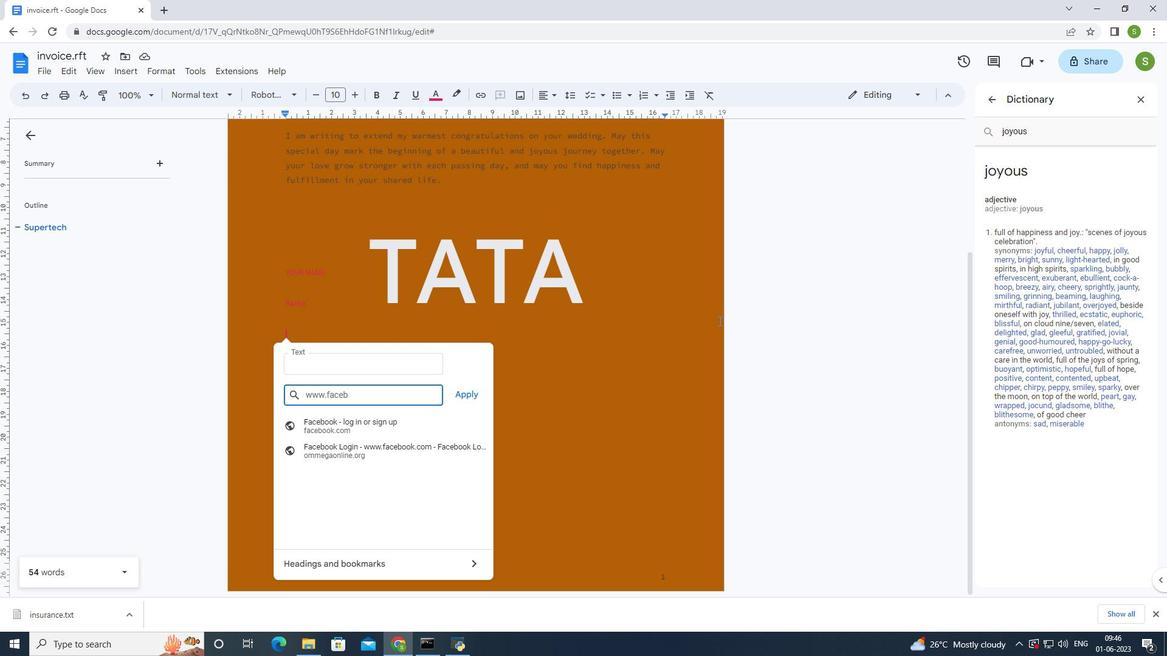 
Action: Key pressed ok
Screenshot: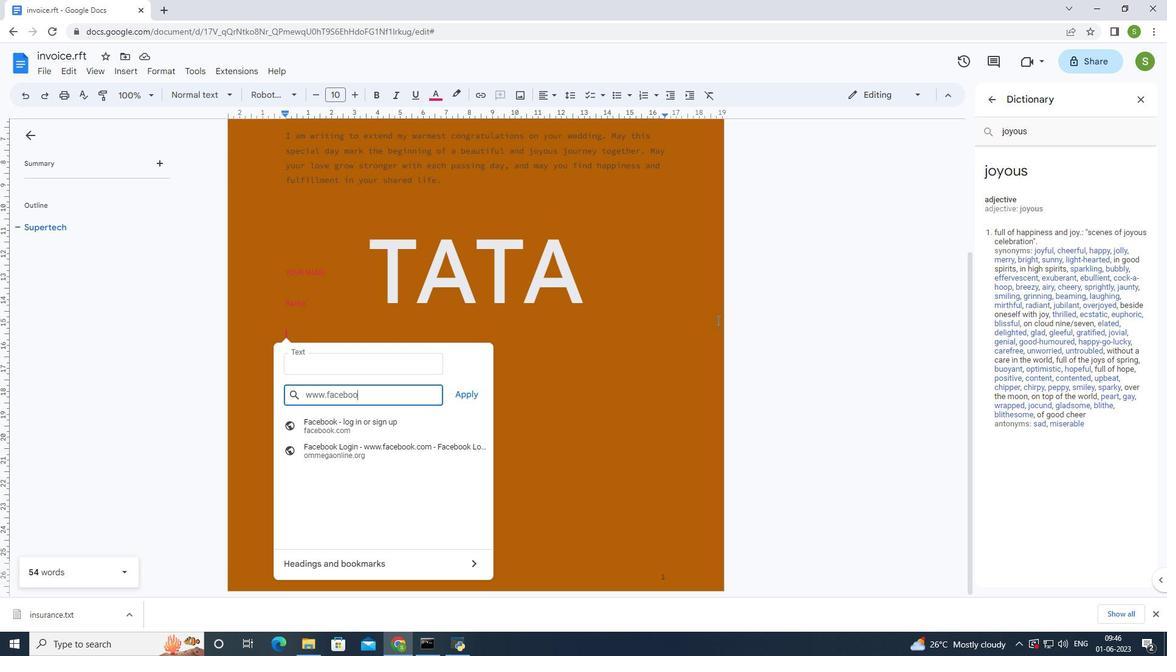 
Action: Mouse moved to (712, 323)
Screenshot: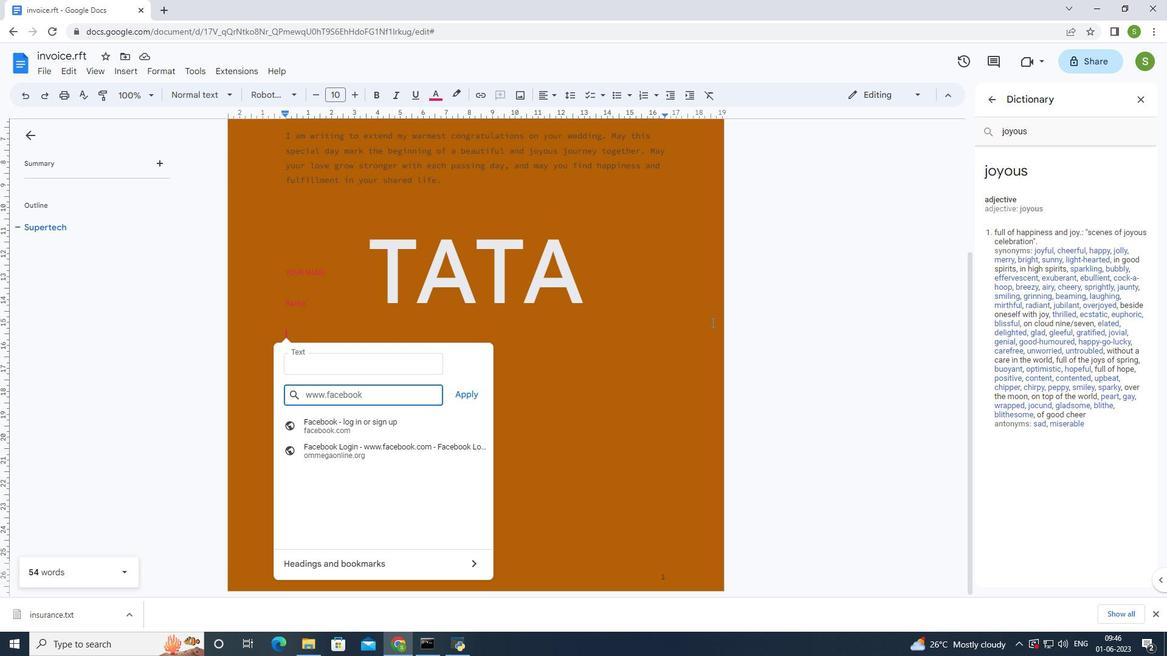 
Action: Key pressed .co
Screenshot: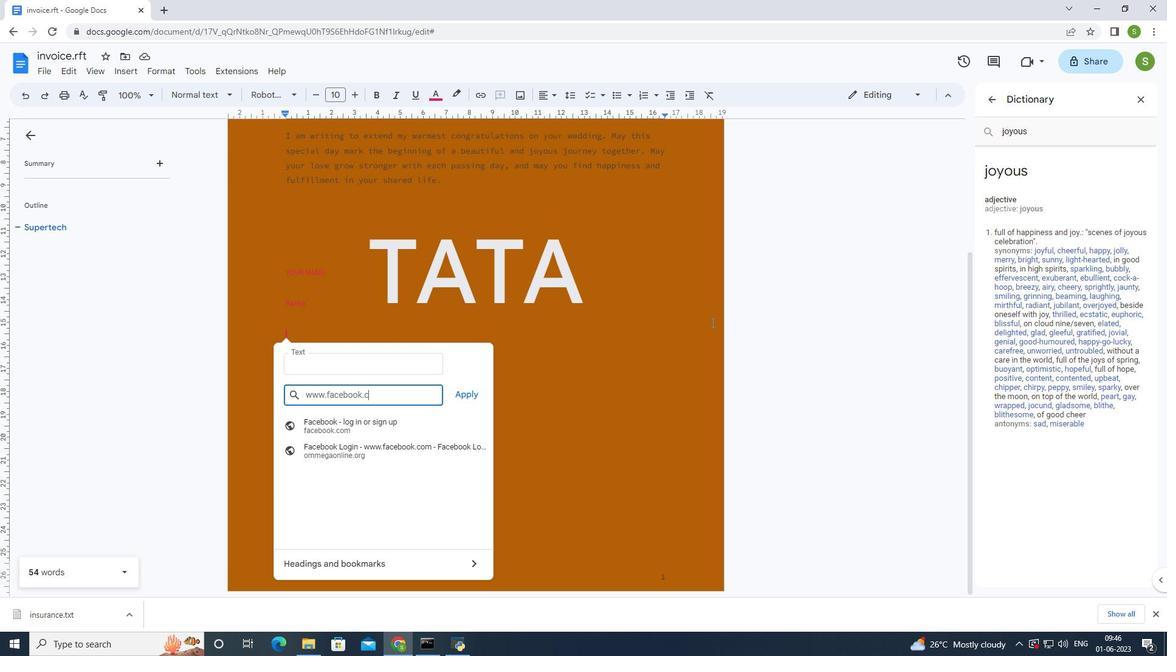 
Action: Mouse moved to (712, 323)
Screenshot: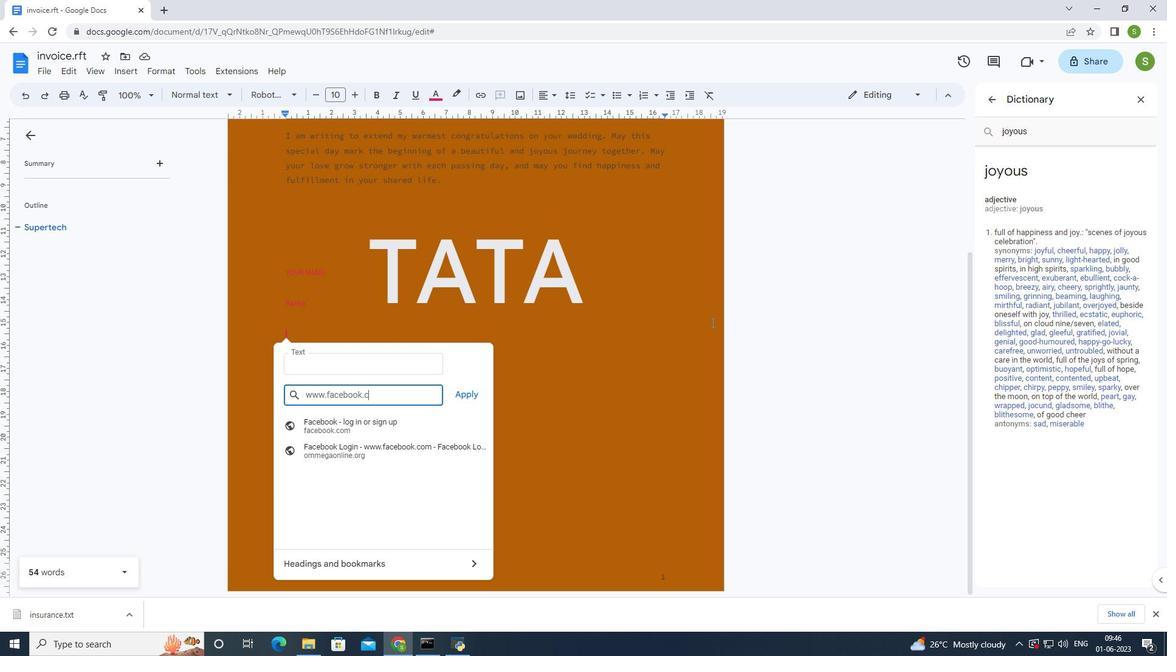 
Action: Key pressed m
Screenshot: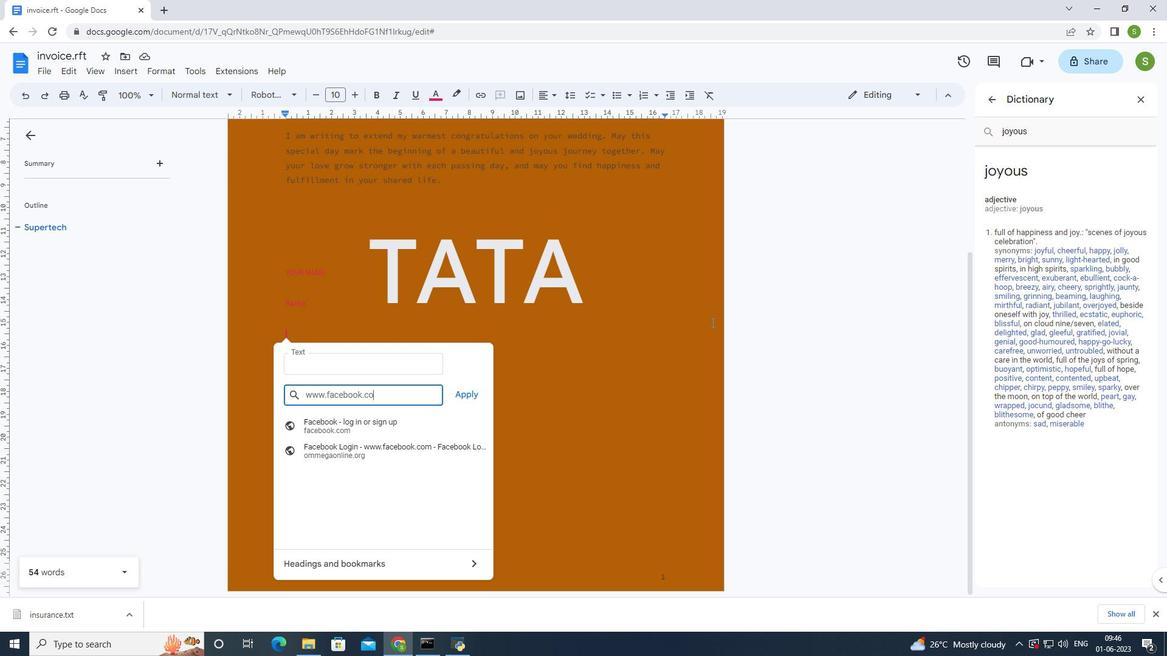 
Action: Mouse moved to (475, 391)
Screenshot: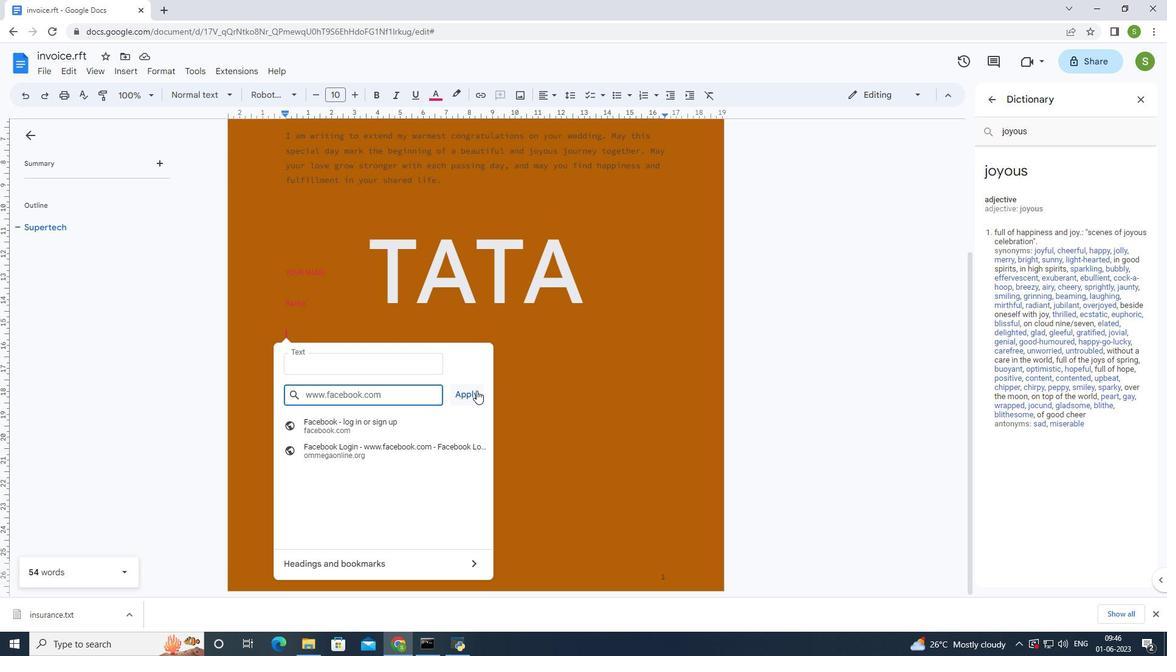 
Action: Mouse pressed left at (475, 391)
Screenshot: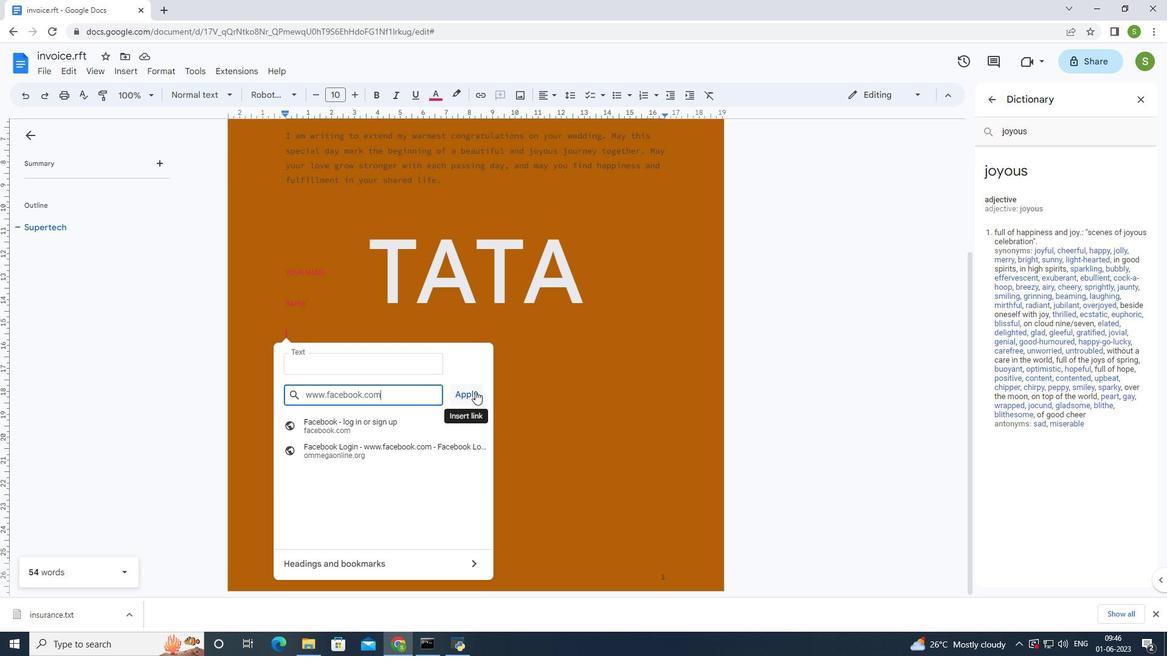 
Action: Mouse moved to (361, 321)
Screenshot: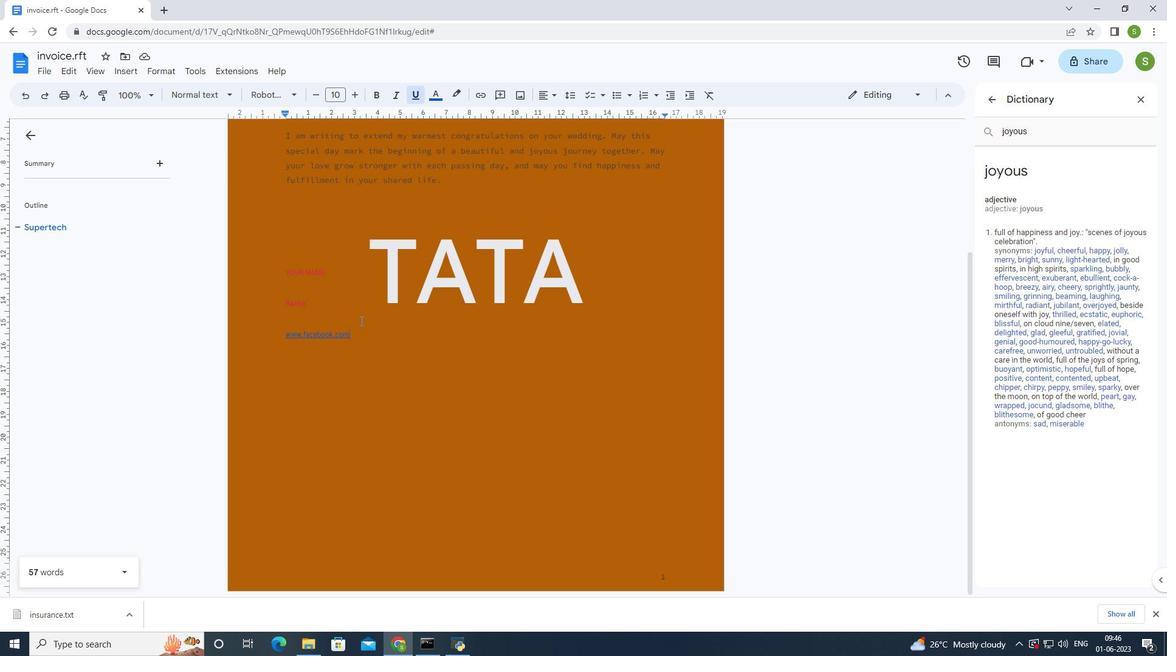 
Action: Key pressed ctrl+S
Screenshot: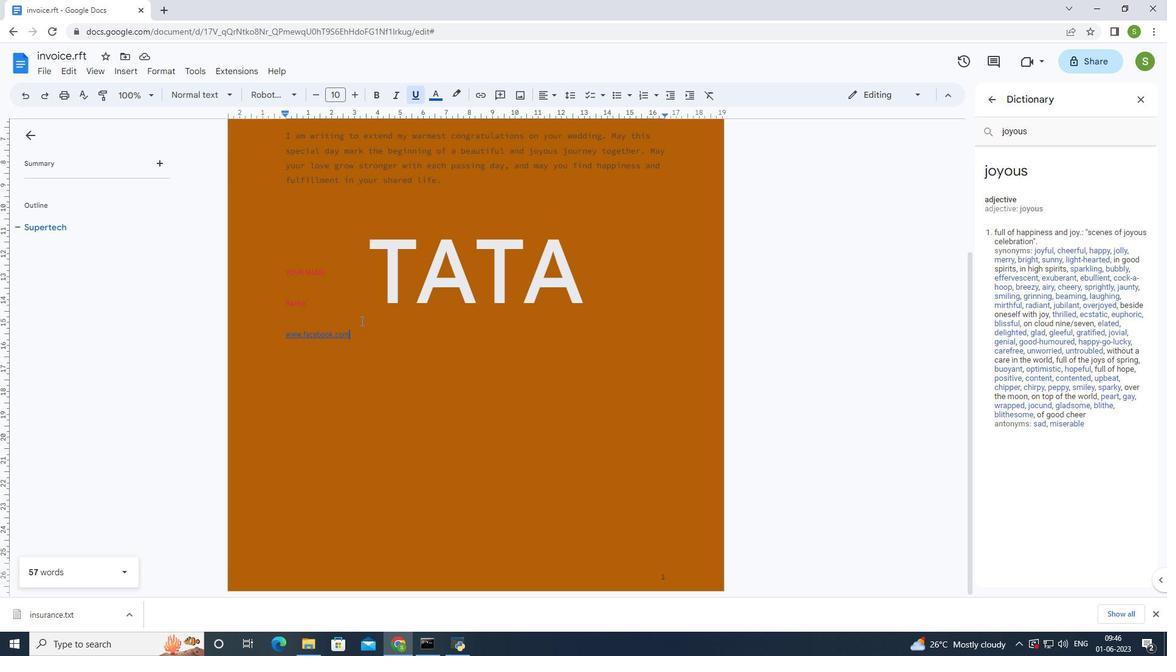 
Action: Mouse moved to (369, 318)
Screenshot: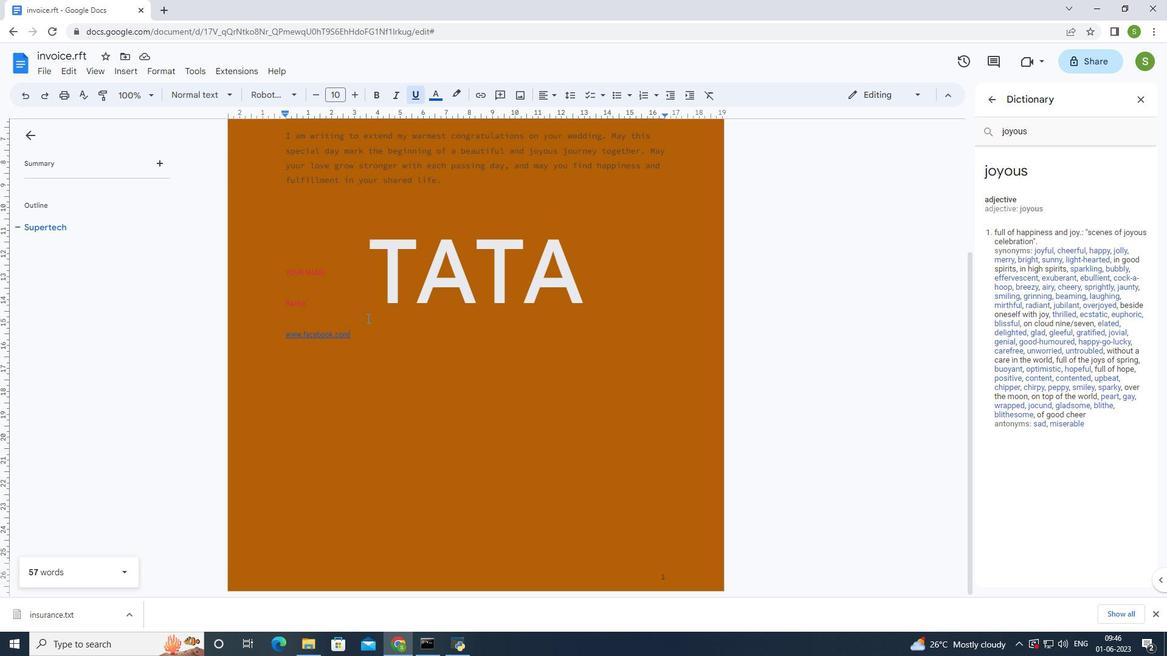 
